 Task: Look for space in Miyako, Japan from 3rd August, 2023 to 7th August, 2023 for 2 adults in price range Rs.4000 to Rs.9000. Place can be private room with 1  bedroom having 1 bed and 1 bathroom. Property type can be house, flat, guest house, hotel. Booking option can be shelf check-in. Required host language is English.
Action: Mouse pressed left at (405, 106)
Screenshot: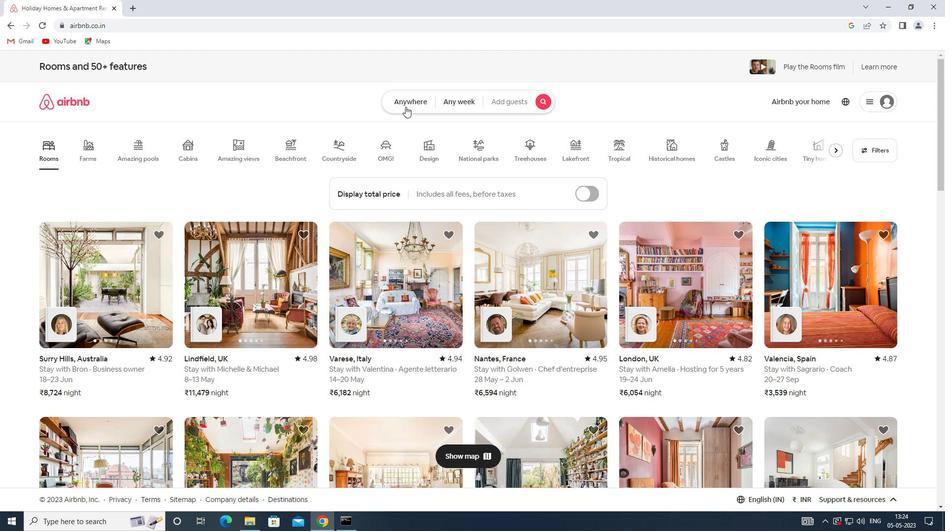 
Action: Mouse moved to (366, 134)
Screenshot: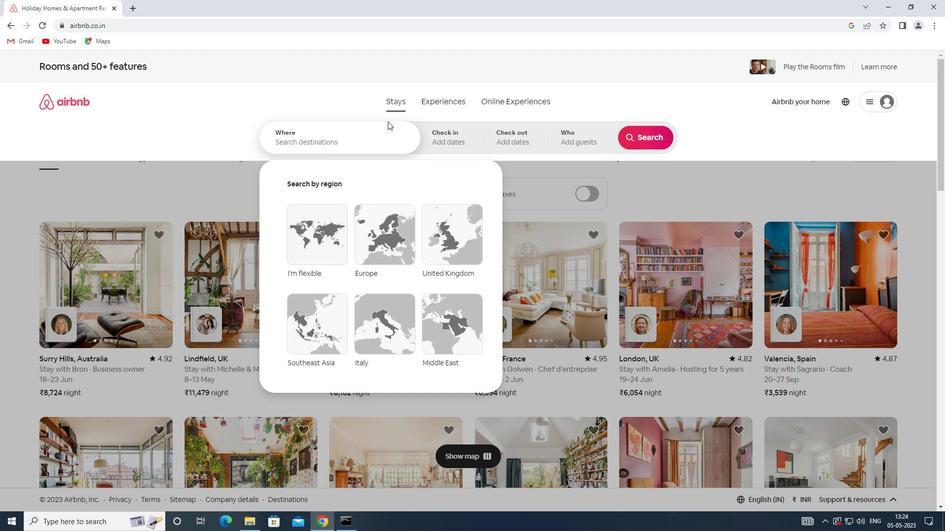 
Action: Mouse pressed left at (366, 134)
Screenshot: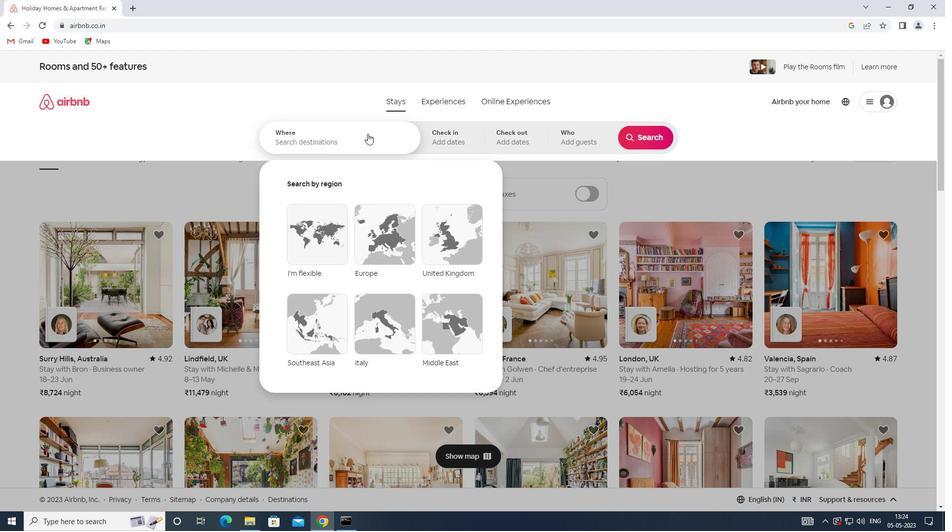 
Action: Key pressed <Key.shift>MIYAKO,<Key.shift>JAPAN
Screenshot: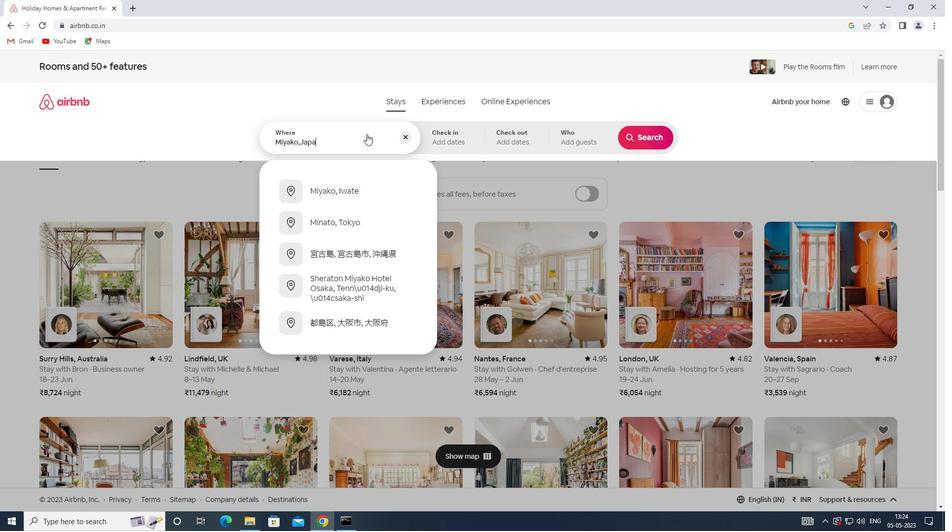 
Action: Mouse moved to (438, 130)
Screenshot: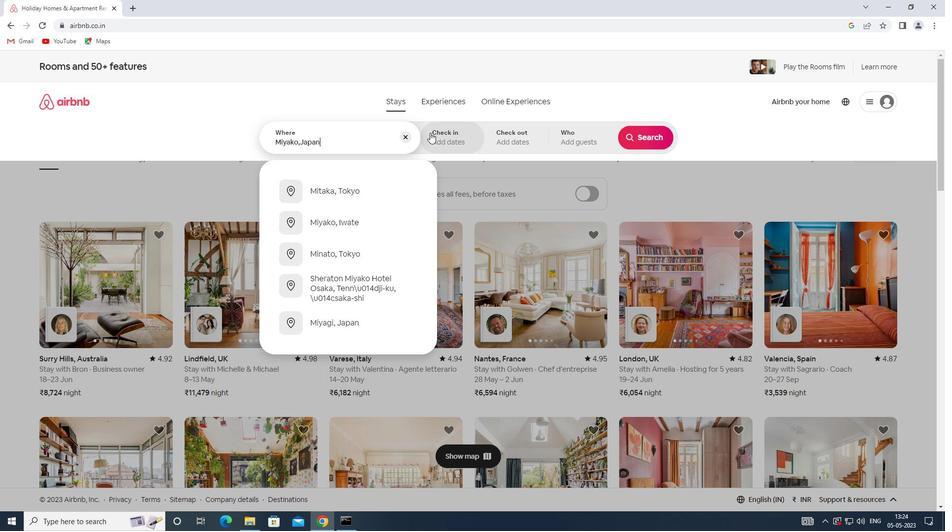 
Action: Mouse pressed left at (438, 130)
Screenshot: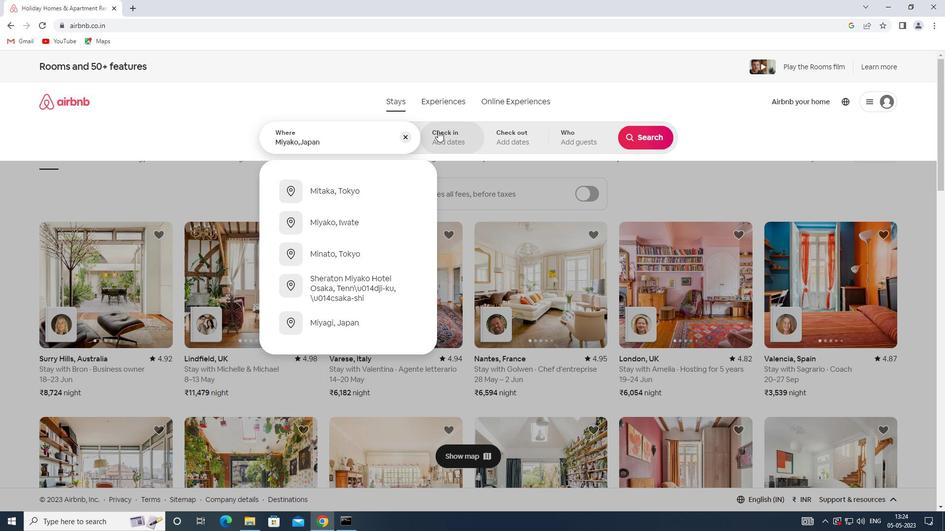 
Action: Mouse moved to (636, 220)
Screenshot: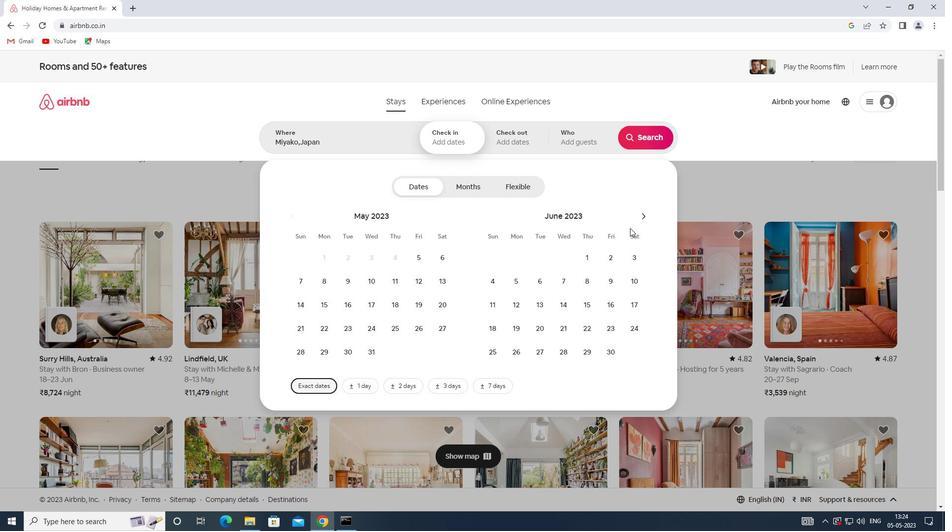 
Action: Mouse pressed left at (636, 220)
Screenshot: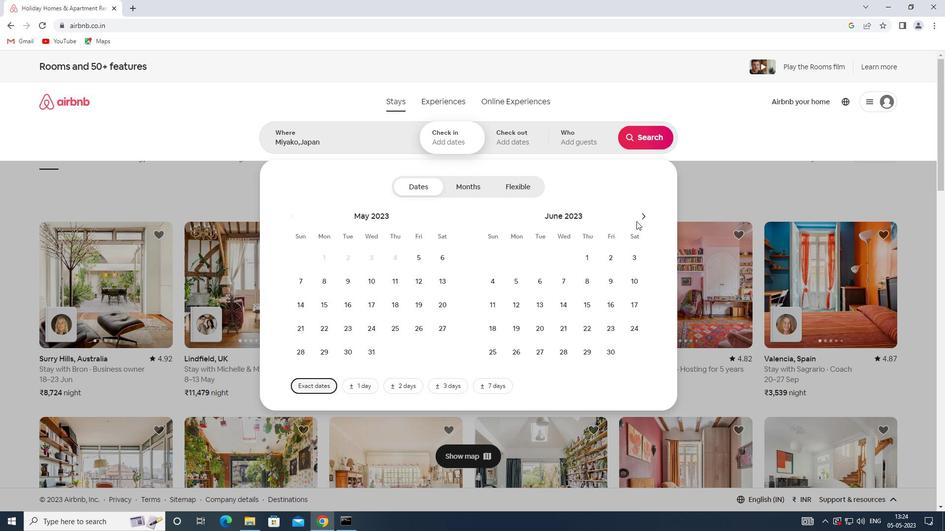 
Action: Mouse moved to (641, 217)
Screenshot: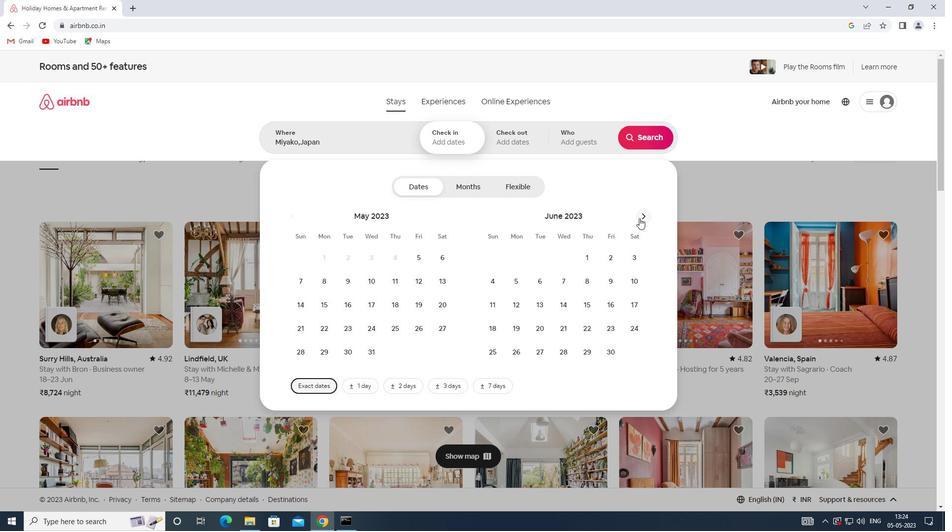 
Action: Mouse pressed left at (641, 217)
Screenshot: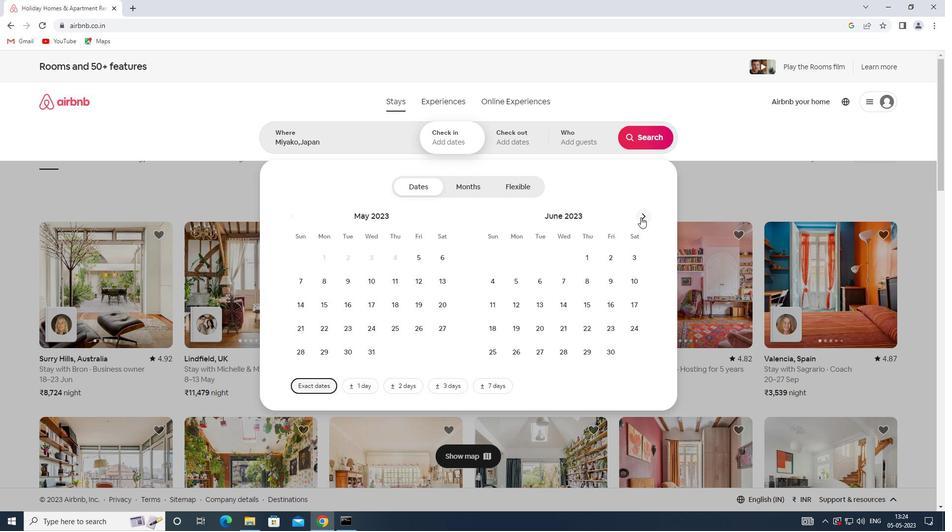
Action: Mouse pressed left at (641, 217)
Screenshot: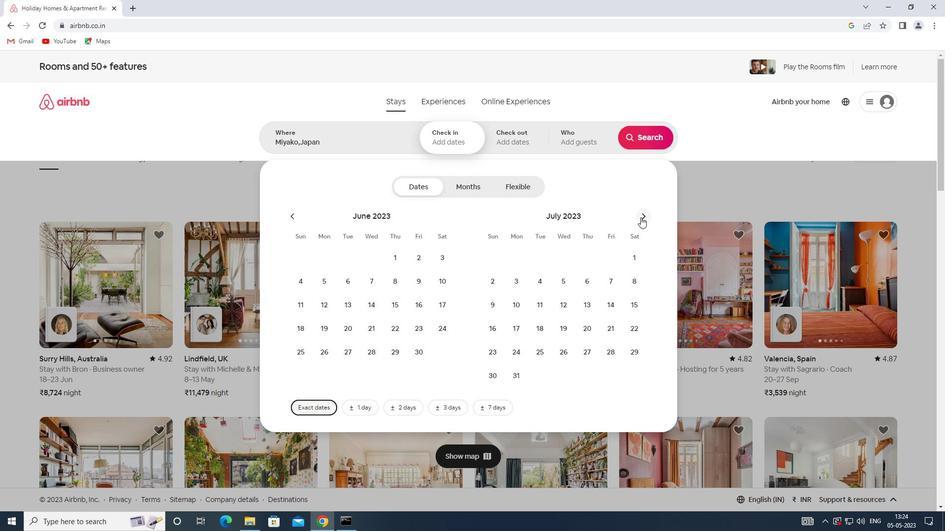 
Action: Mouse moved to (590, 253)
Screenshot: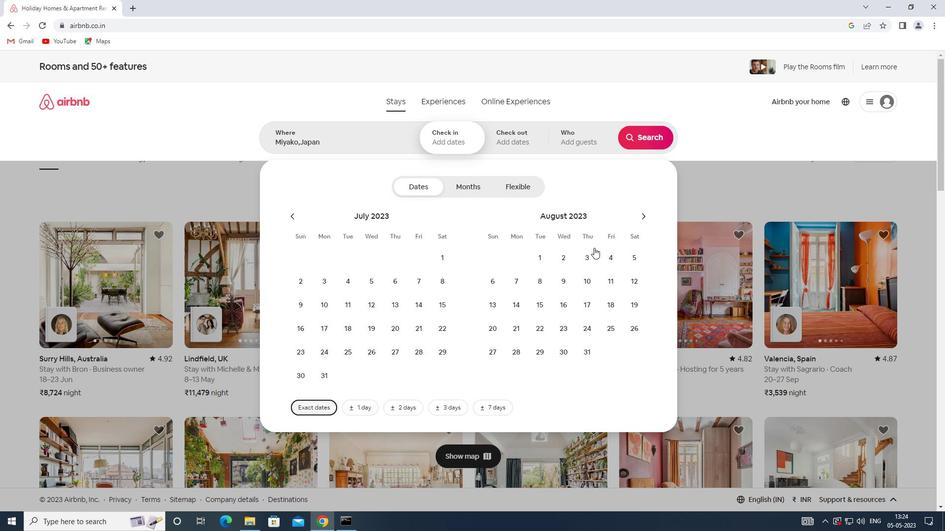 
Action: Mouse pressed left at (590, 253)
Screenshot: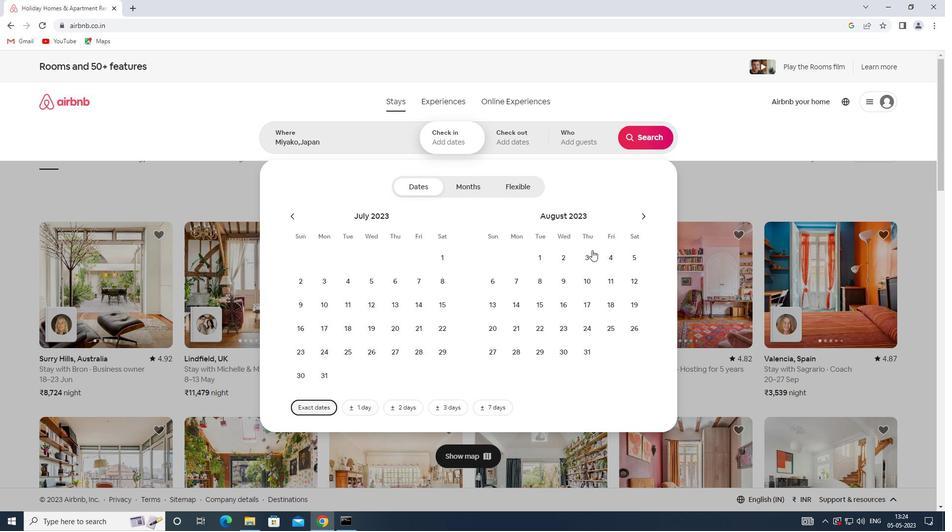 
Action: Mouse moved to (519, 281)
Screenshot: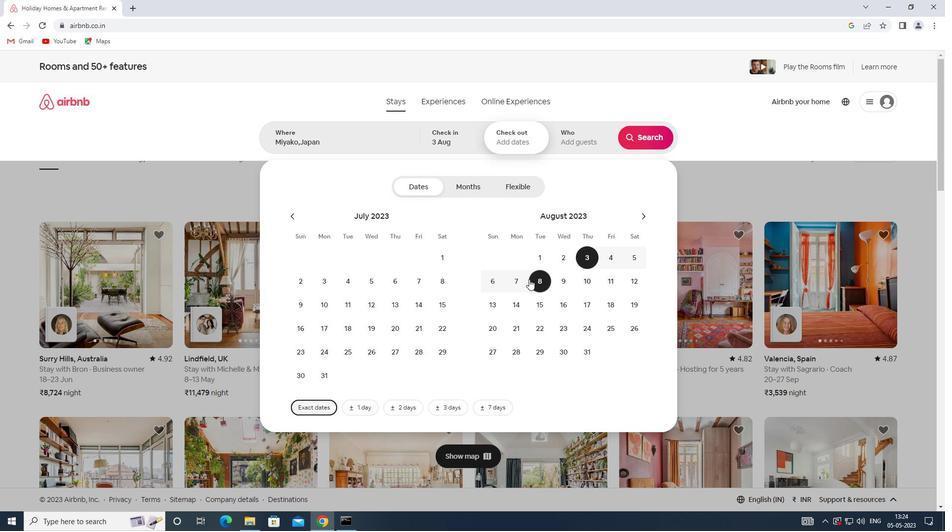 
Action: Mouse pressed left at (519, 281)
Screenshot: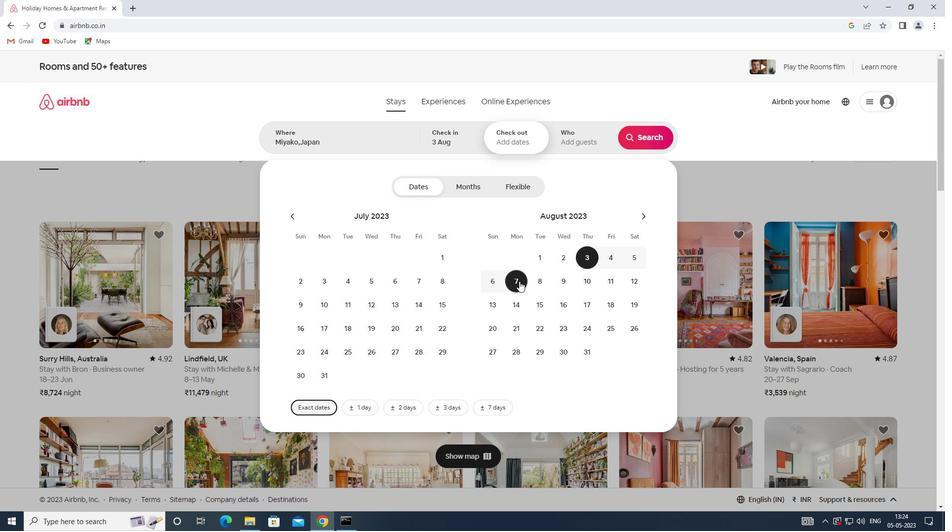 
Action: Mouse moved to (580, 139)
Screenshot: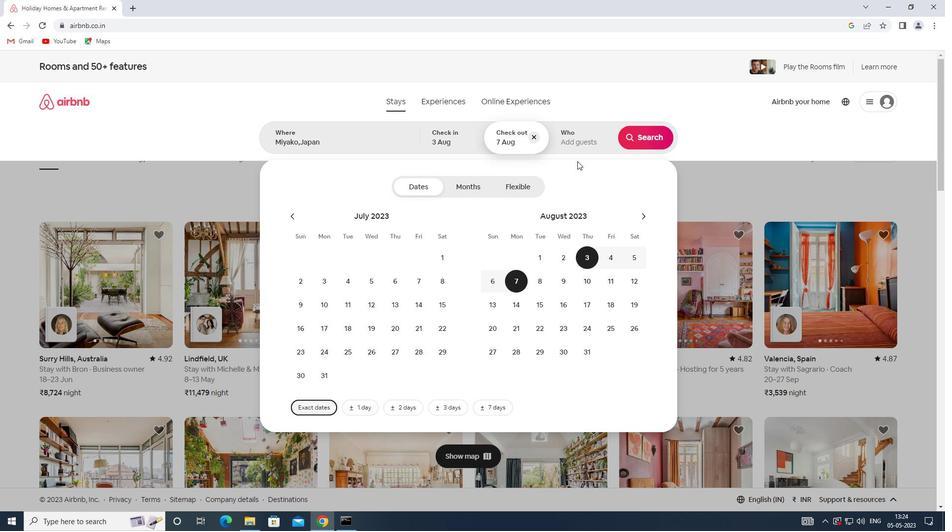 
Action: Mouse pressed left at (580, 139)
Screenshot: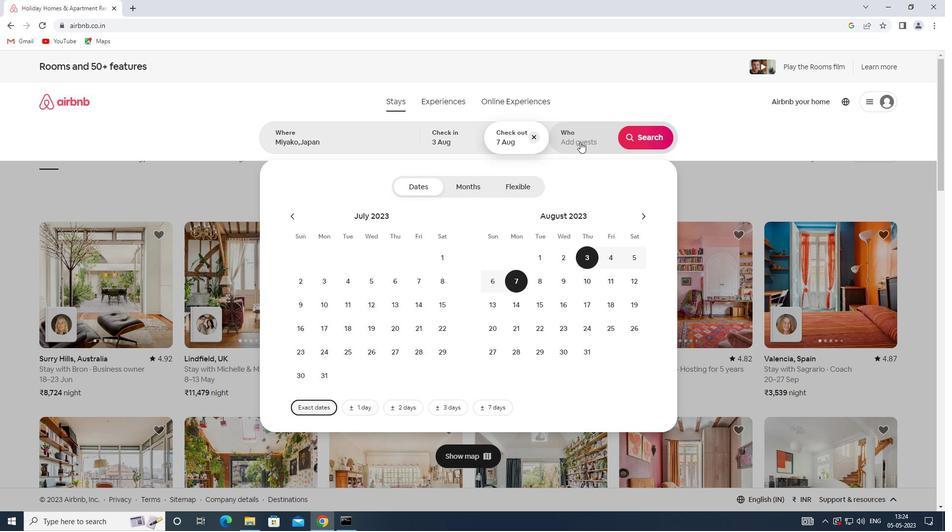 
Action: Mouse moved to (644, 191)
Screenshot: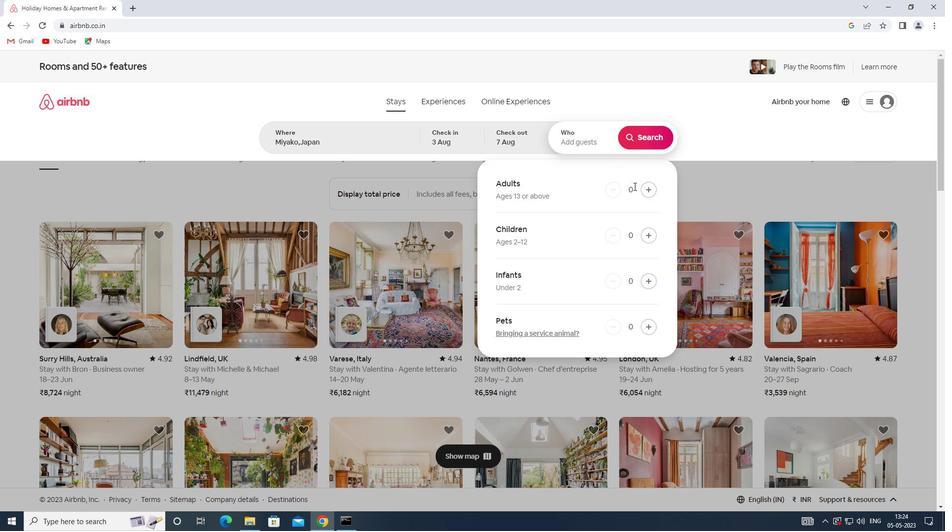 
Action: Mouse pressed left at (644, 191)
Screenshot: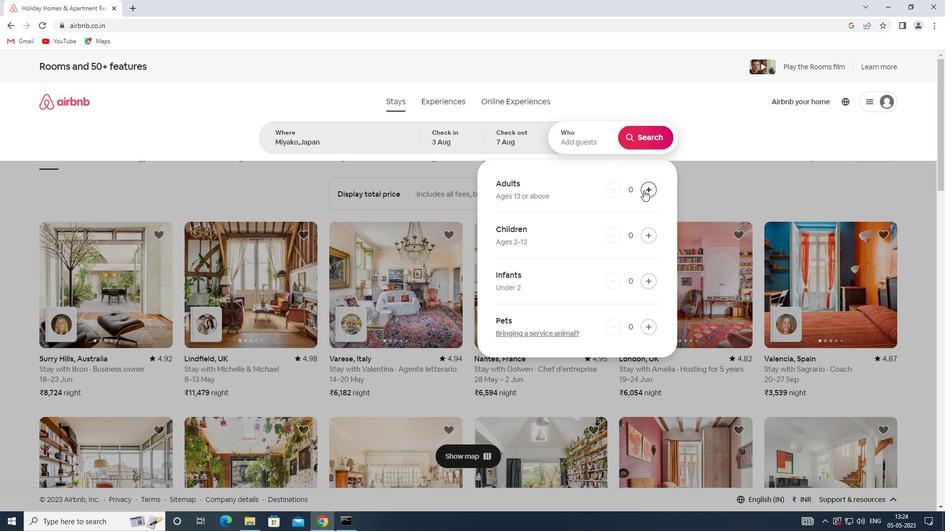 
Action: Mouse pressed left at (644, 191)
Screenshot: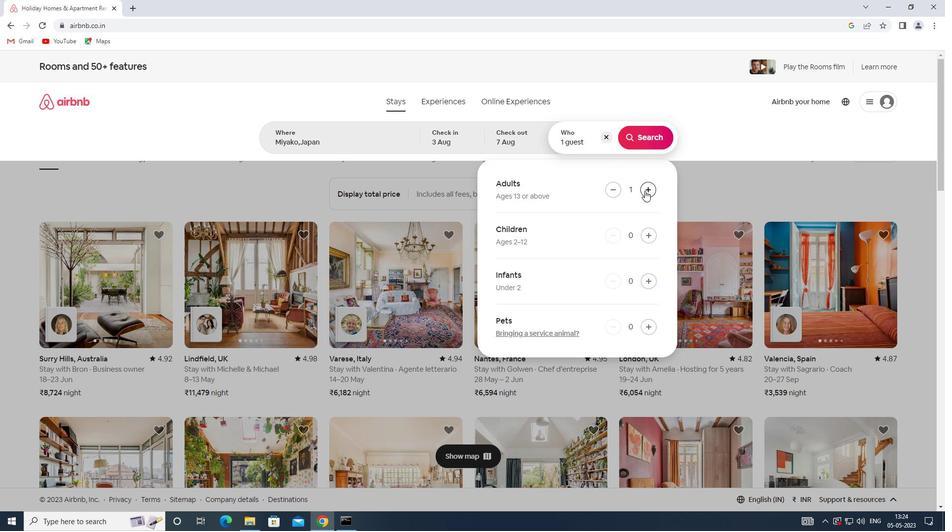 
Action: Mouse moved to (647, 144)
Screenshot: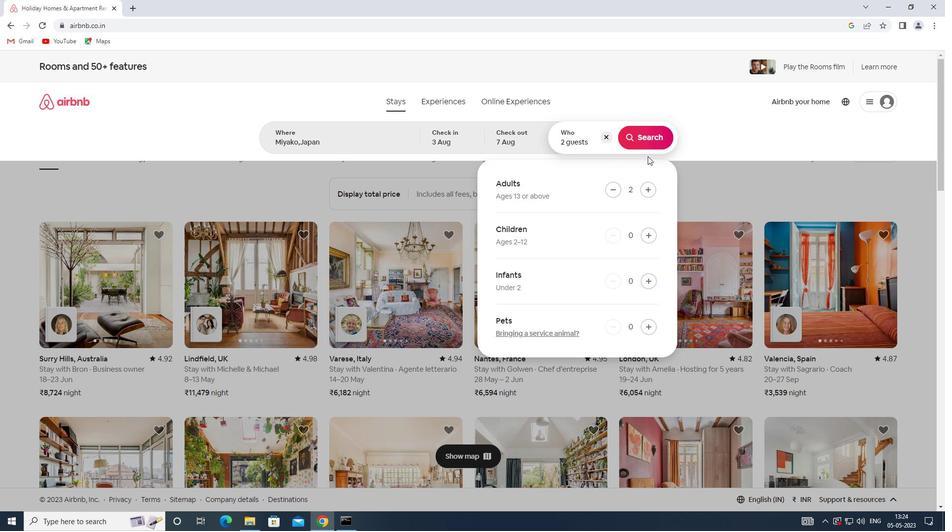 
Action: Mouse pressed left at (647, 144)
Screenshot: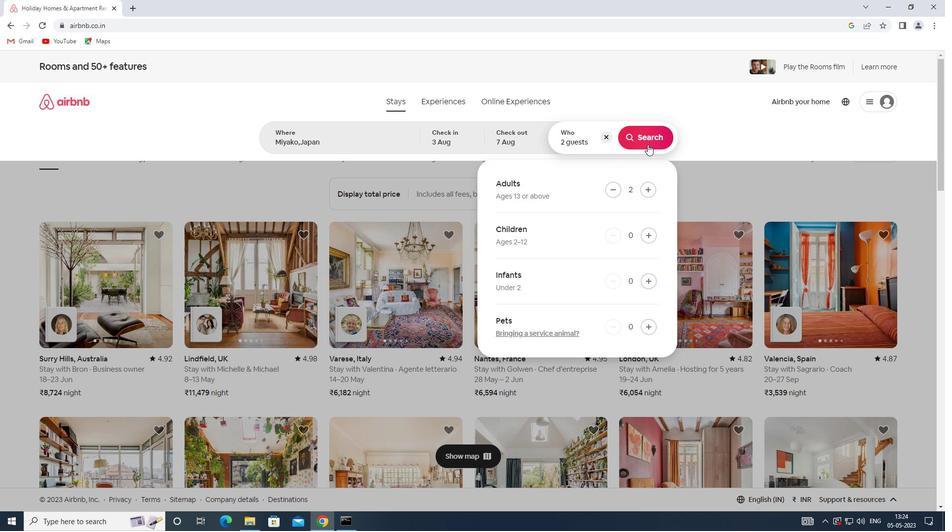 
Action: Mouse moved to (889, 104)
Screenshot: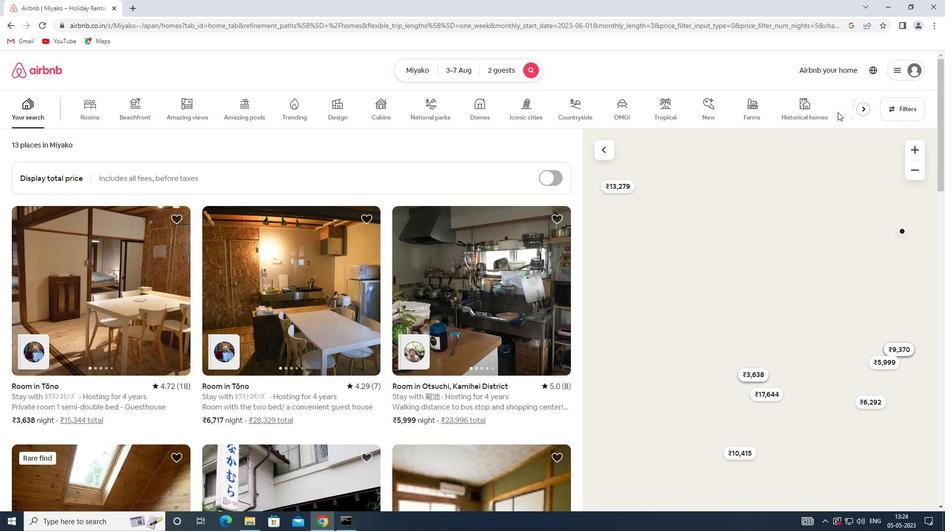 
Action: Mouse pressed left at (889, 104)
Screenshot: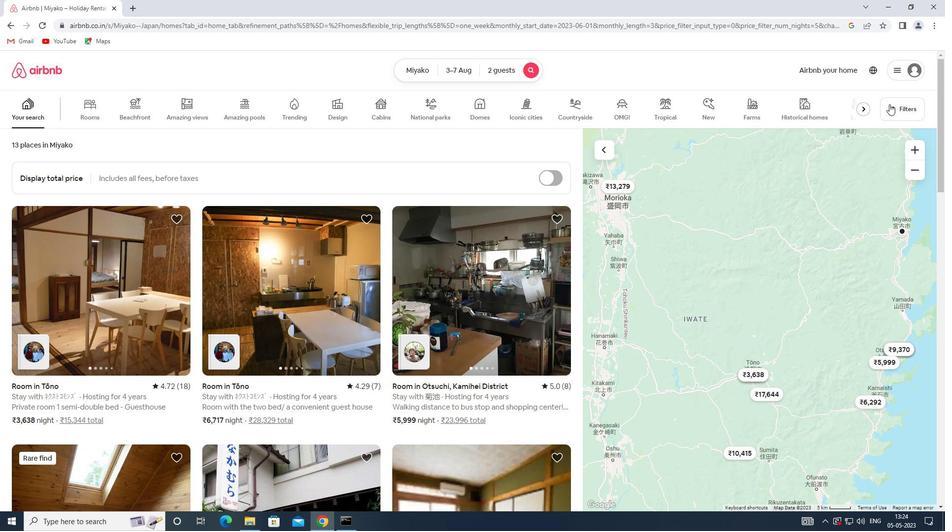 
Action: Mouse moved to (353, 353)
Screenshot: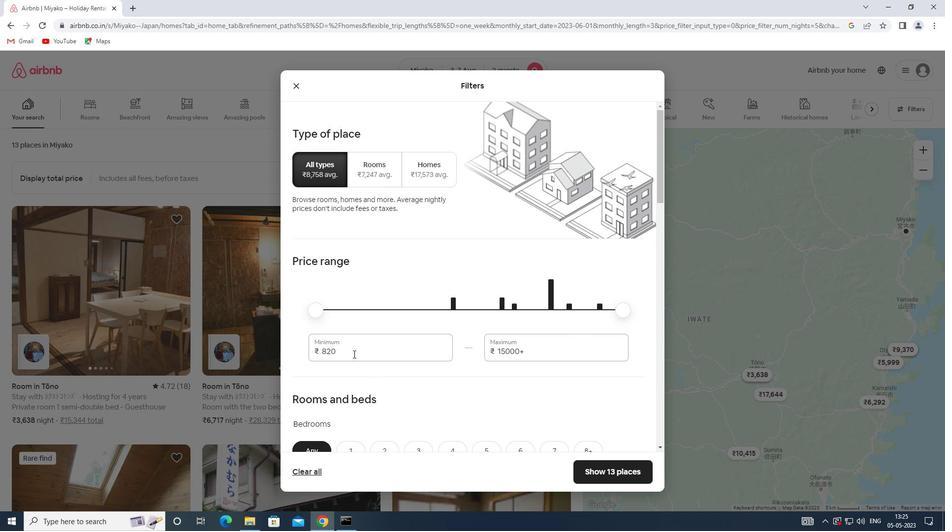 
Action: Mouse pressed left at (353, 353)
Screenshot: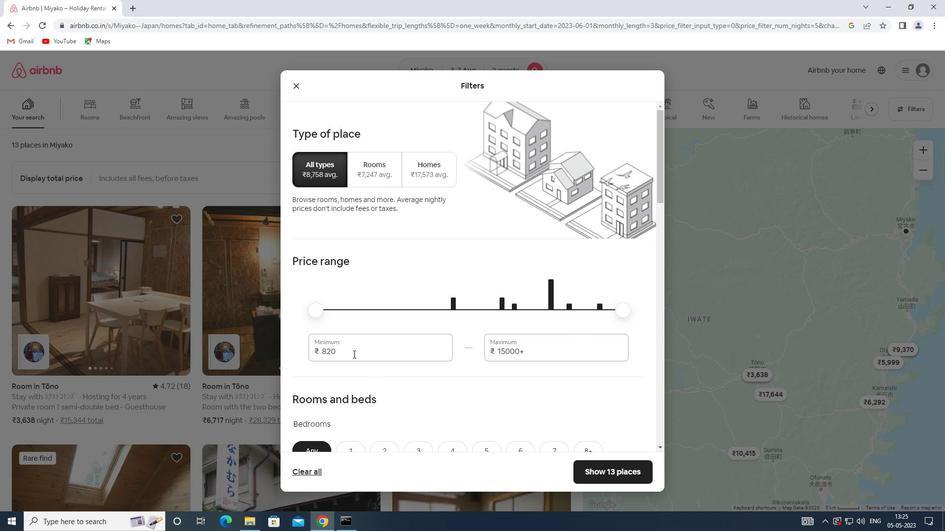 
Action: Mouse moved to (301, 353)
Screenshot: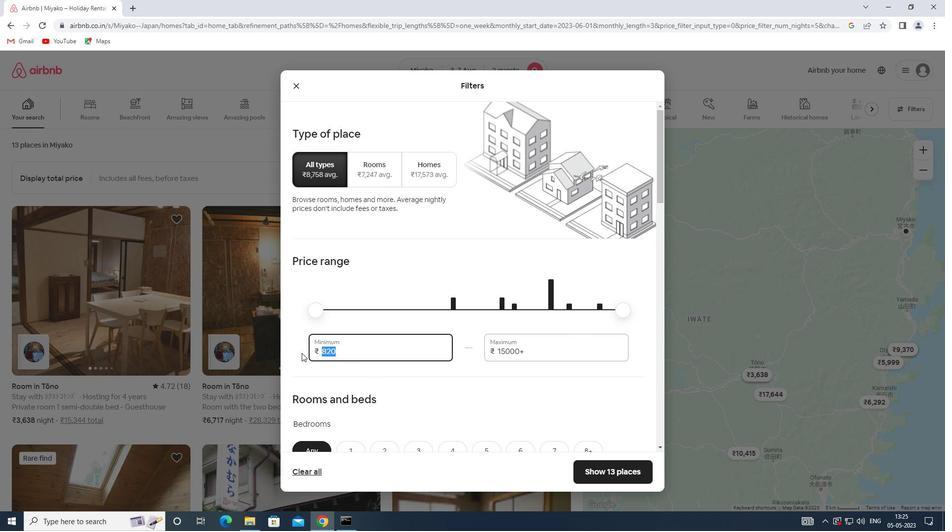 
Action: Key pressed 4000
Screenshot: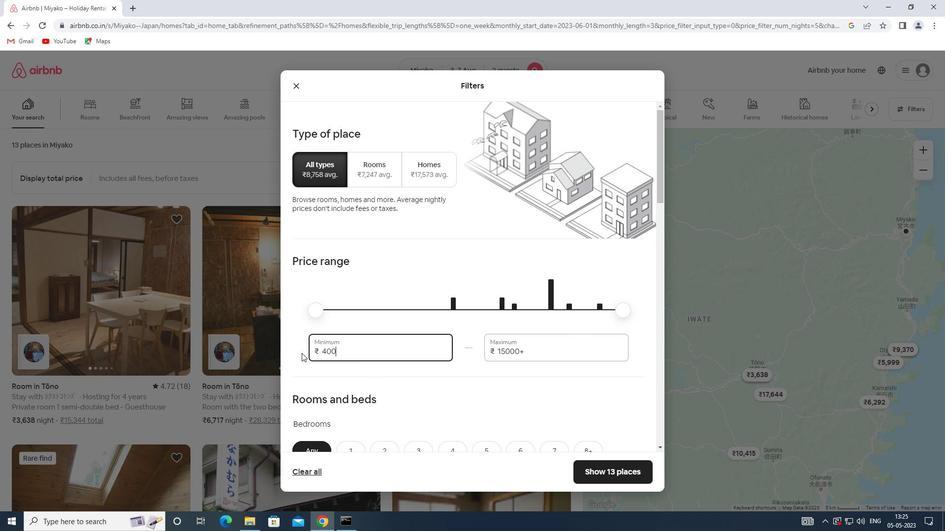 
Action: Mouse moved to (533, 349)
Screenshot: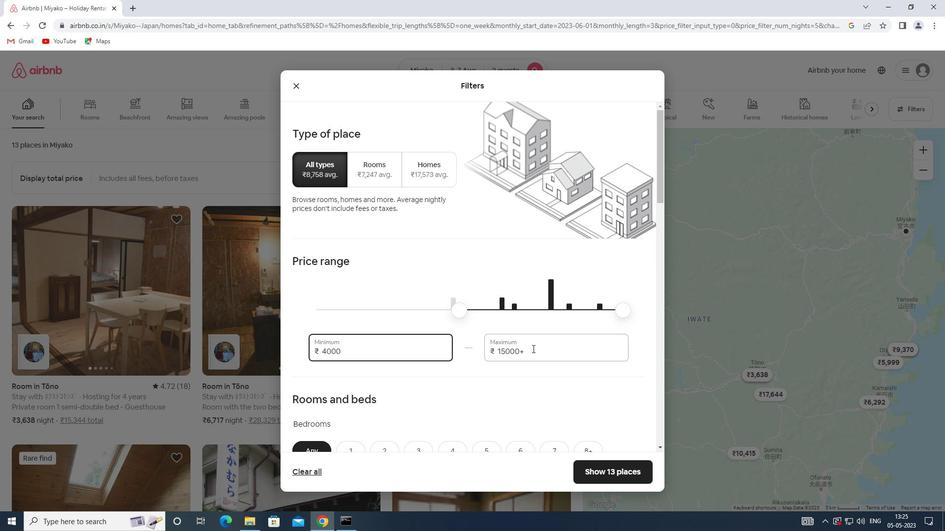 
Action: Mouse pressed left at (533, 349)
Screenshot: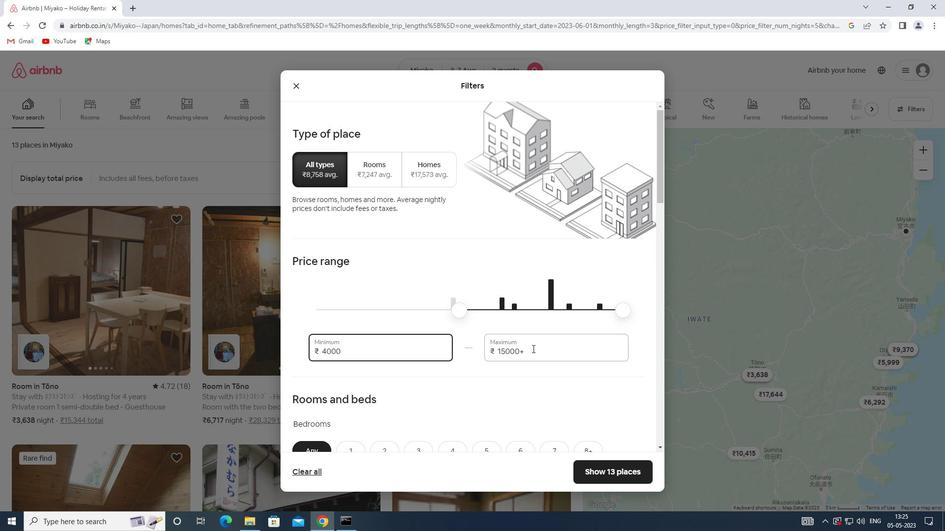 
Action: Mouse moved to (482, 353)
Screenshot: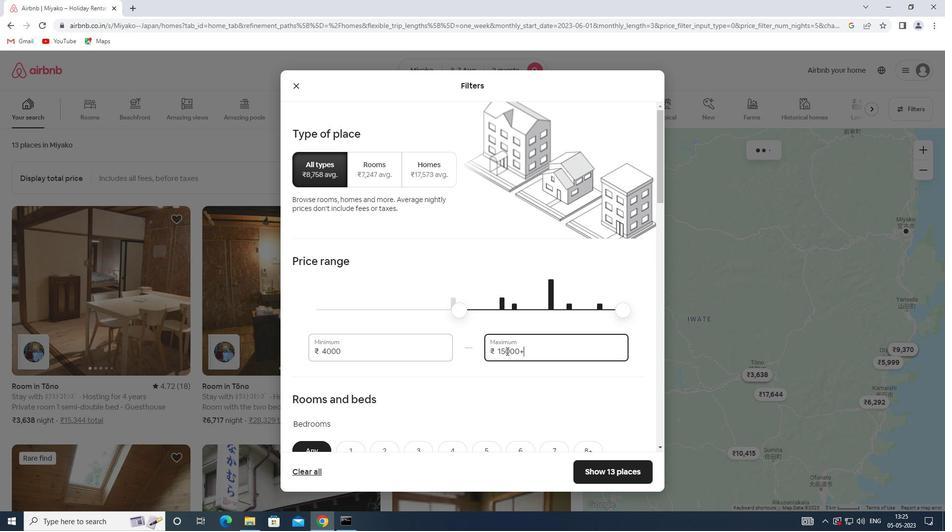 
Action: Key pressed 9000
Screenshot: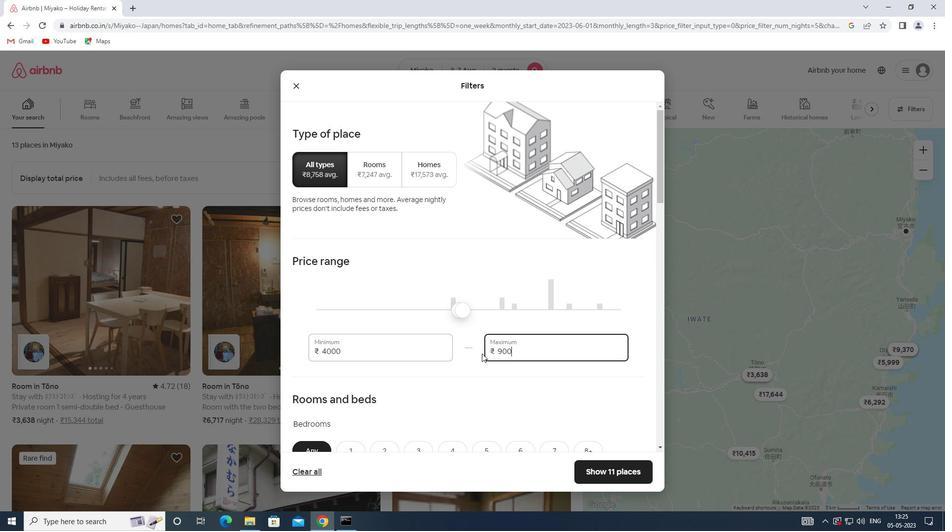 
Action: Mouse moved to (422, 367)
Screenshot: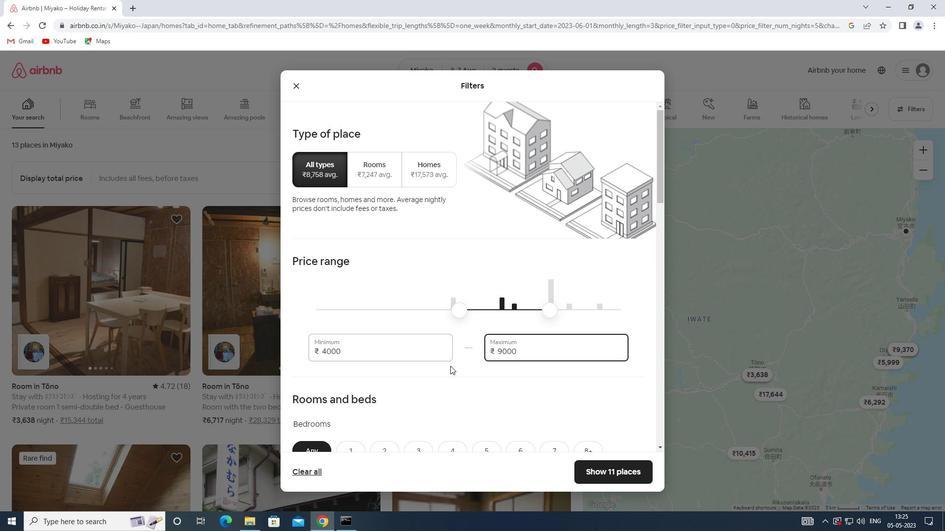 
Action: Mouse scrolled (422, 367) with delta (0, 0)
Screenshot: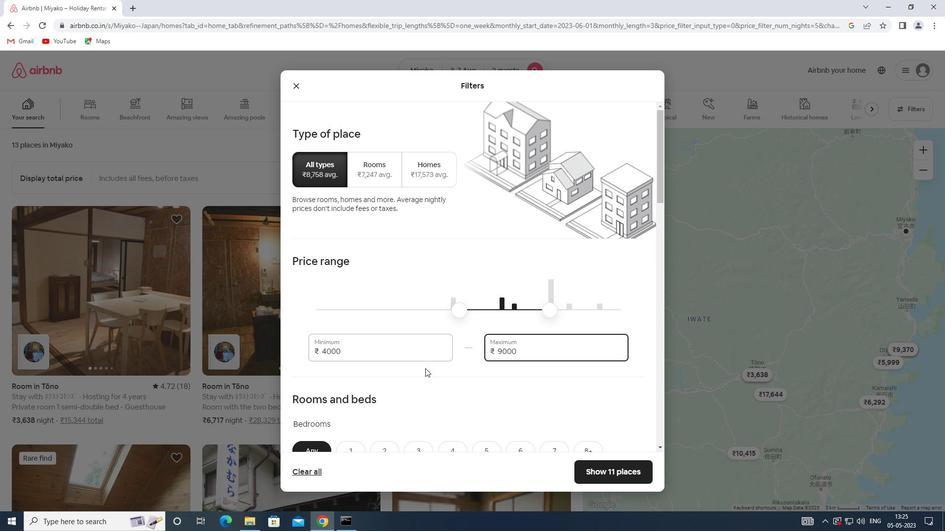 
Action: Mouse moved to (421, 367)
Screenshot: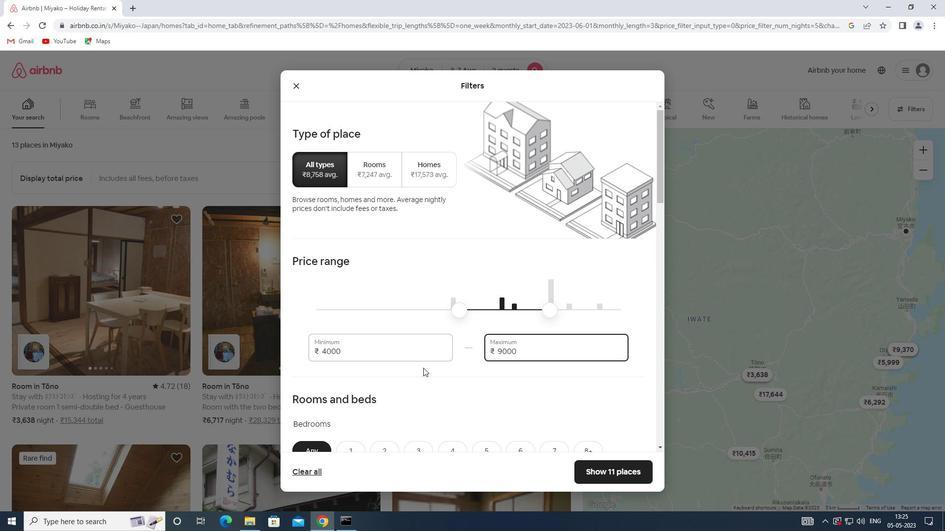
Action: Mouse scrolled (421, 367) with delta (0, 0)
Screenshot: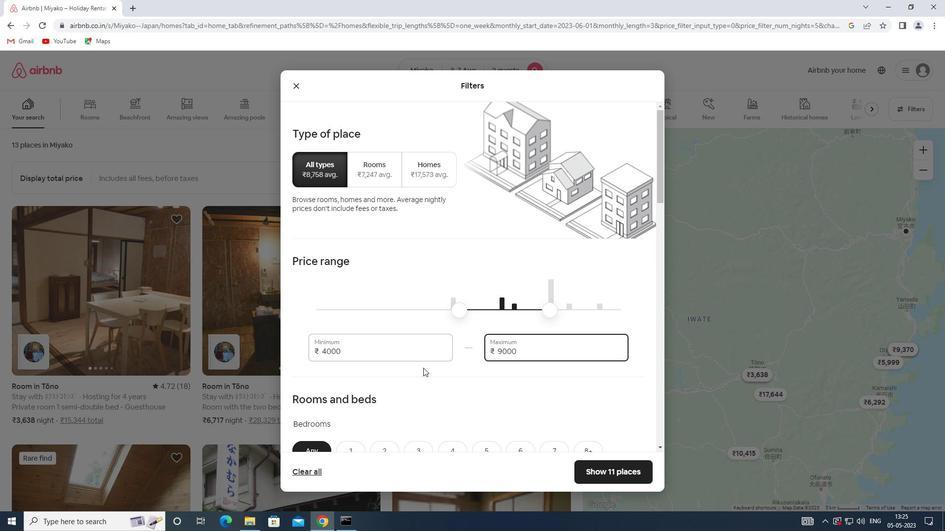 
Action: Mouse moved to (421, 367)
Screenshot: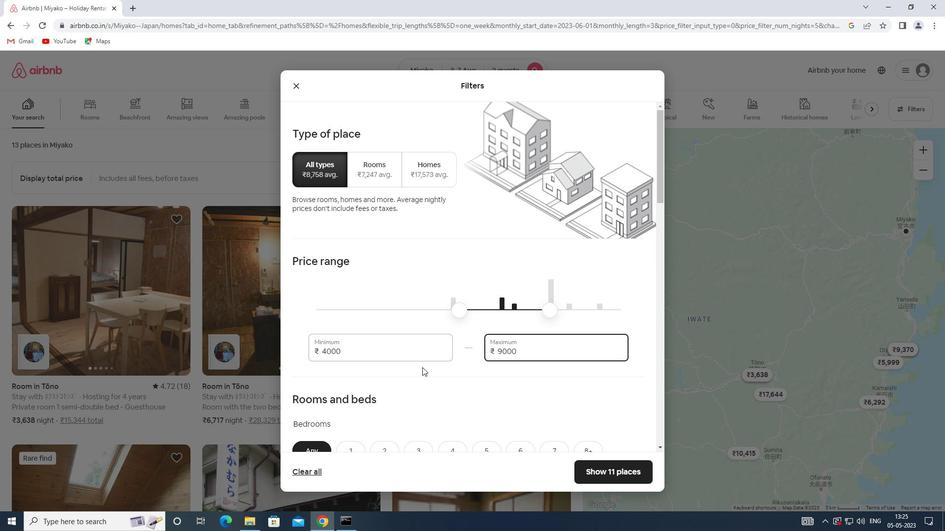 
Action: Mouse scrolled (421, 367) with delta (0, 0)
Screenshot: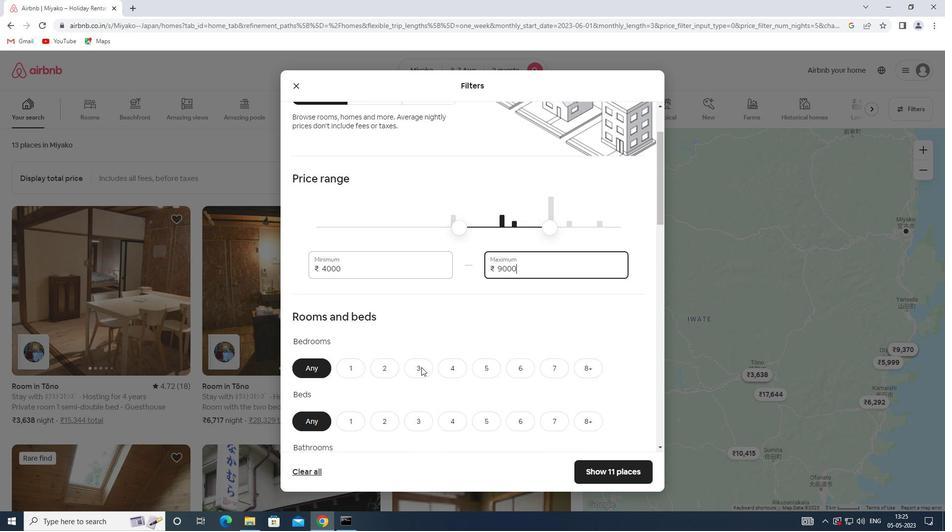 
Action: Mouse scrolled (421, 367) with delta (0, 0)
Screenshot: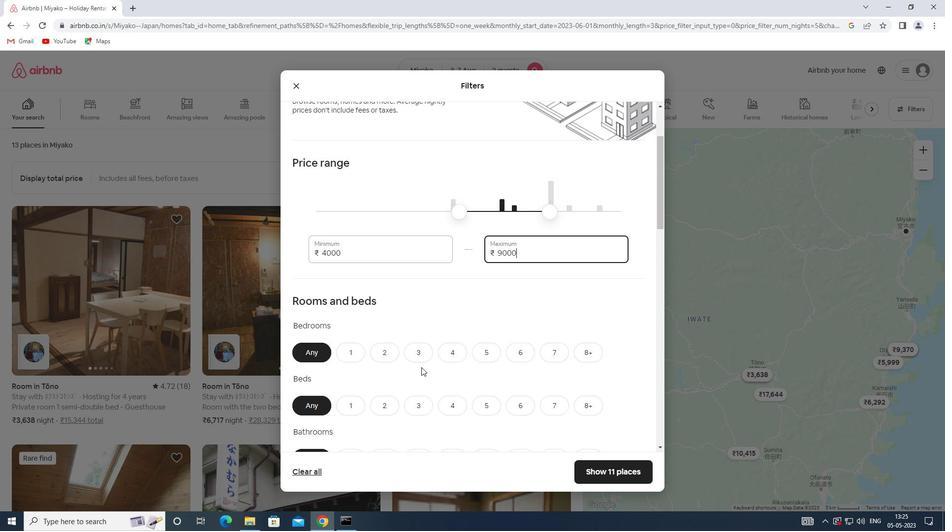 
Action: Mouse moved to (353, 258)
Screenshot: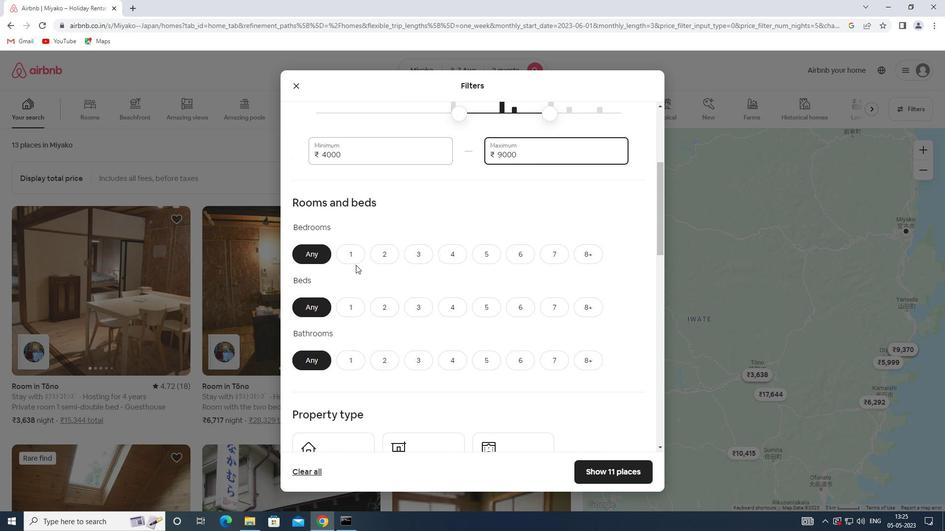
Action: Mouse pressed left at (353, 258)
Screenshot: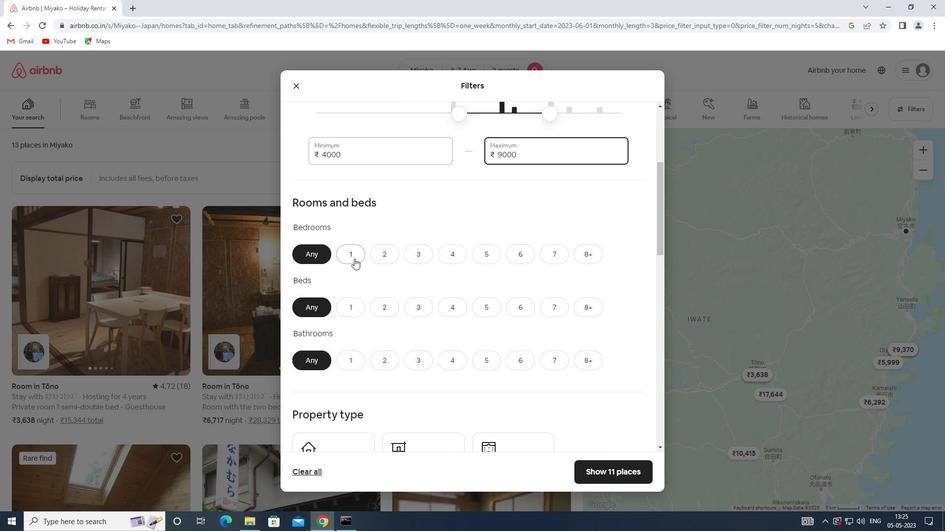 
Action: Mouse moved to (351, 303)
Screenshot: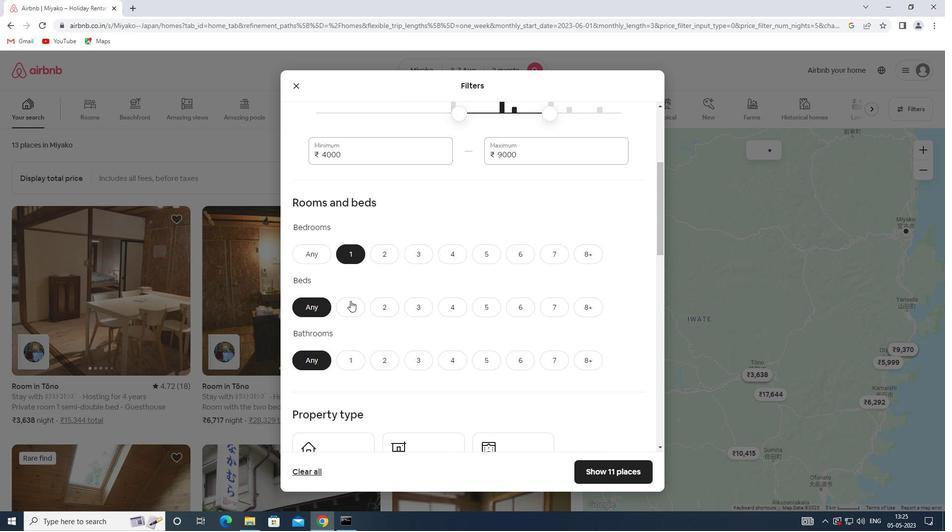 
Action: Mouse pressed left at (351, 303)
Screenshot: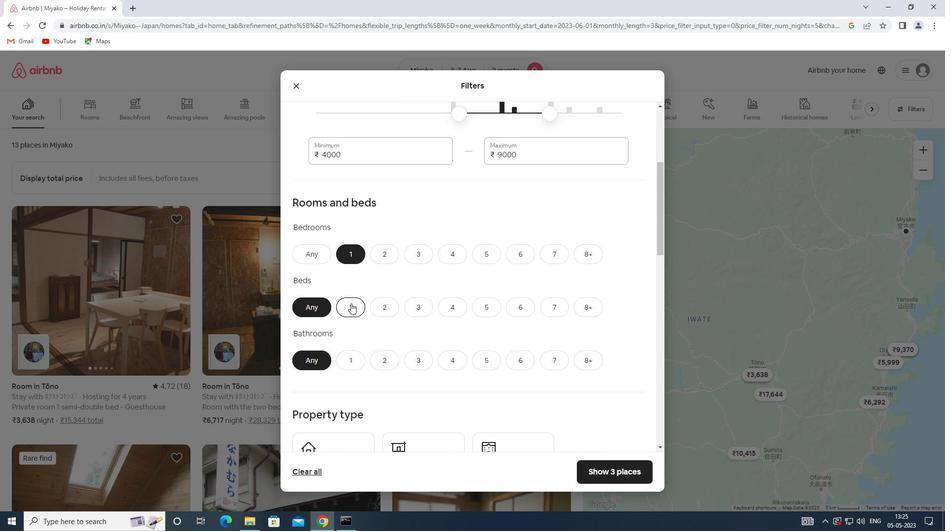 
Action: Mouse moved to (354, 361)
Screenshot: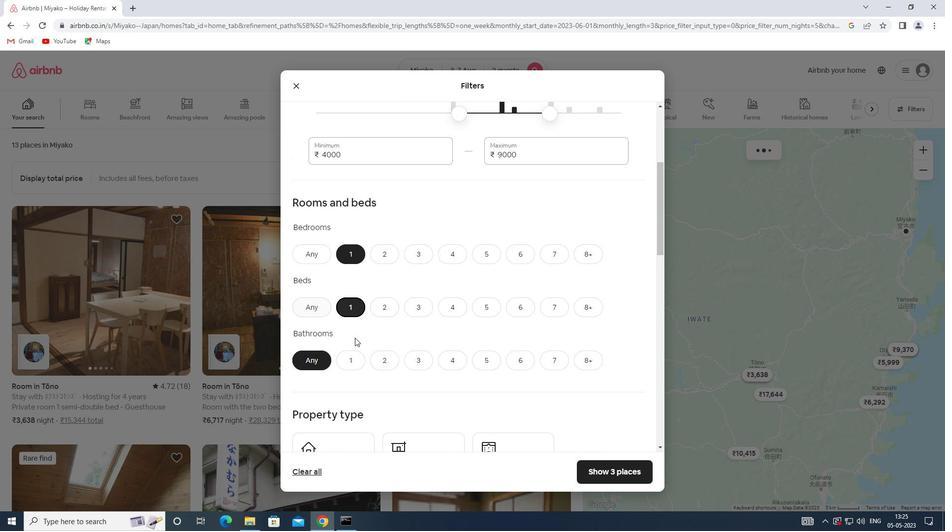 
Action: Mouse pressed left at (354, 361)
Screenshot: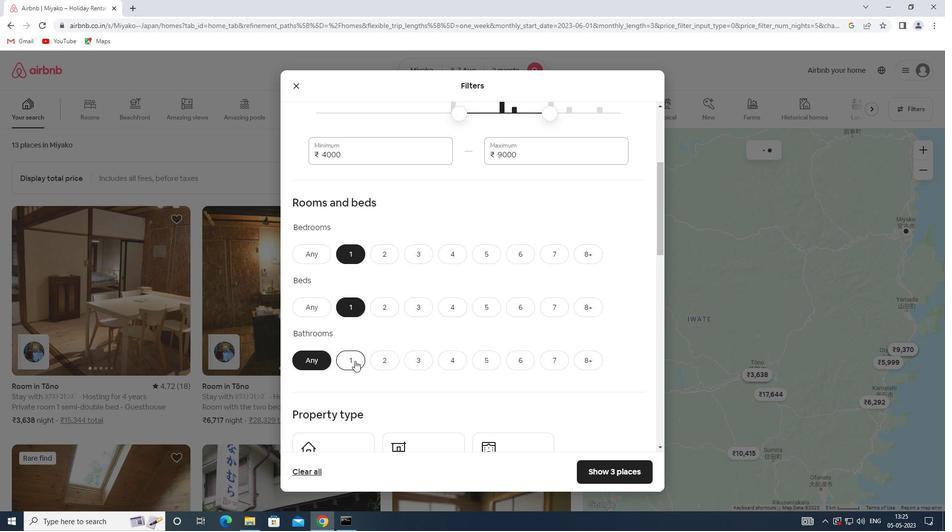 
Action: Mouse moved to (361, 355)
Screenshot: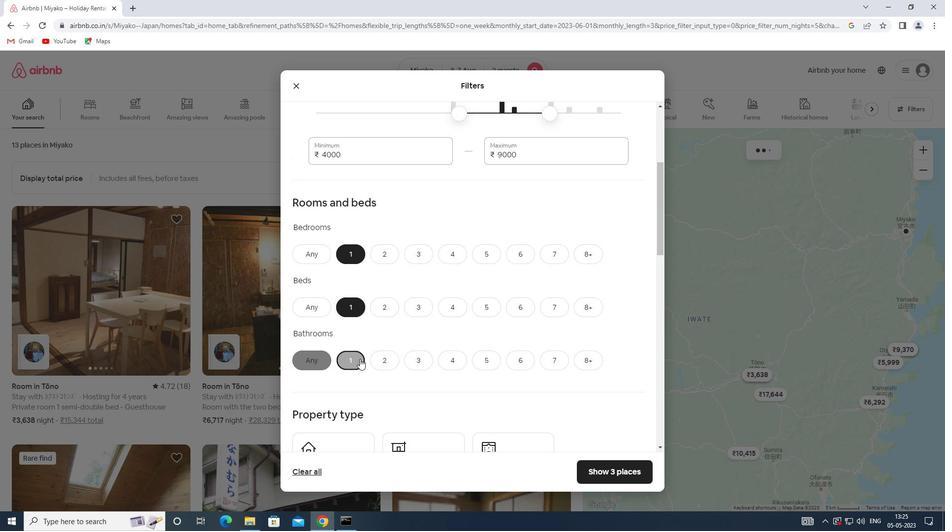
Action: Mouse scrolled (361, 355) with delta (0, 0)
Screenshot: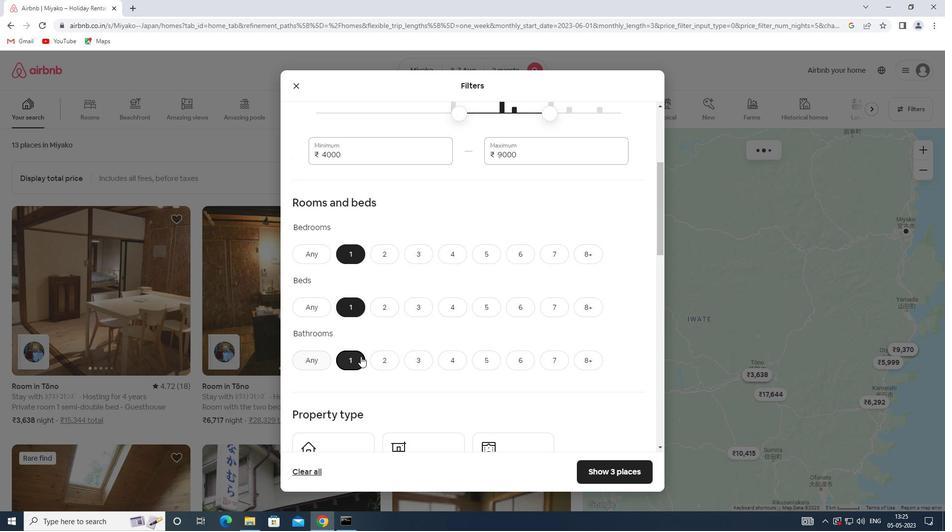 
Action: Mouse scrolled (361, 355) with delta (0, 0)
Screenshot: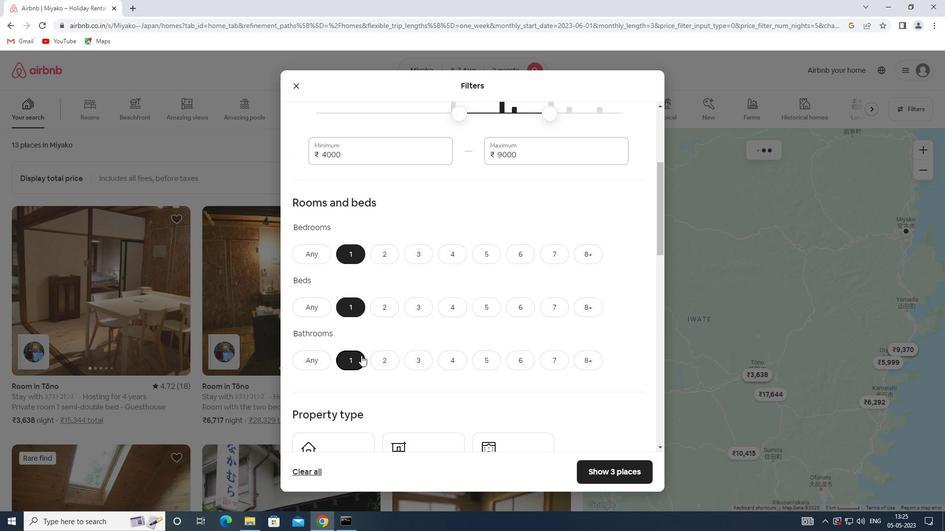 
Action: Mouse scrolled (361, 355) with delta (0, 0)
Screenshot: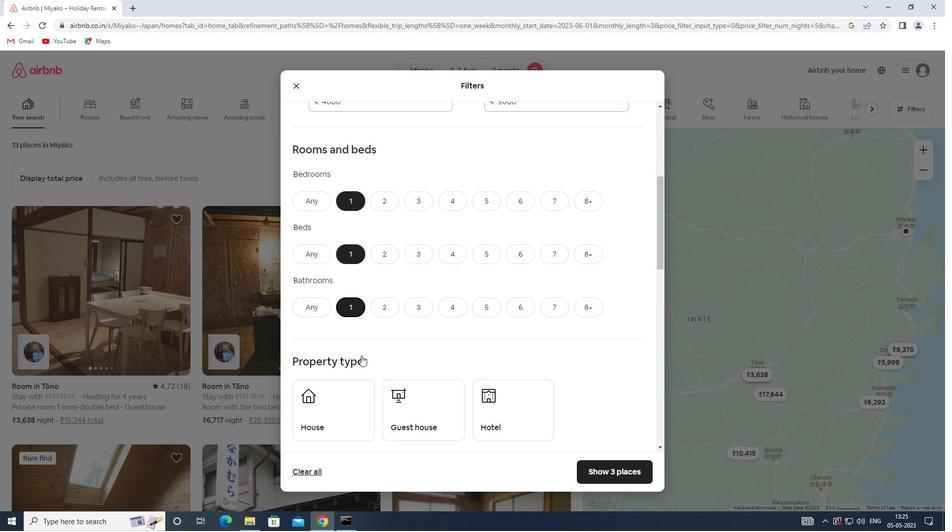 
Action: Mouse moved to (342, 329)
Screenshot: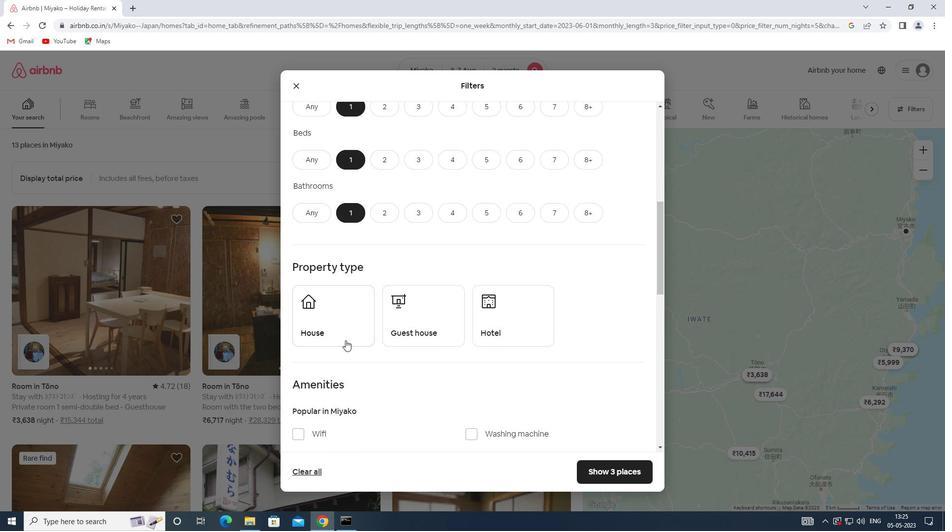 
Action: Mouse pressed left at (342, 329)
Screenshot: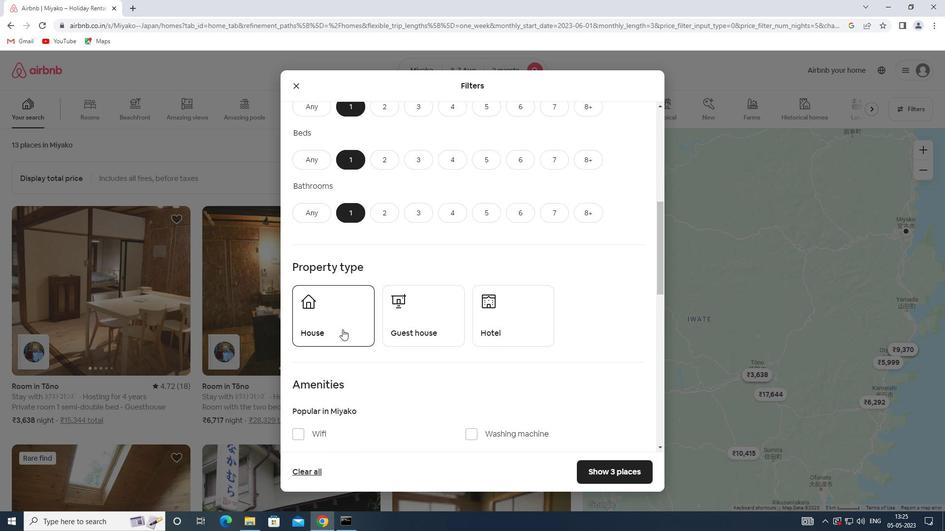
Action: Mouse moved to (405, 329)
Screenshot: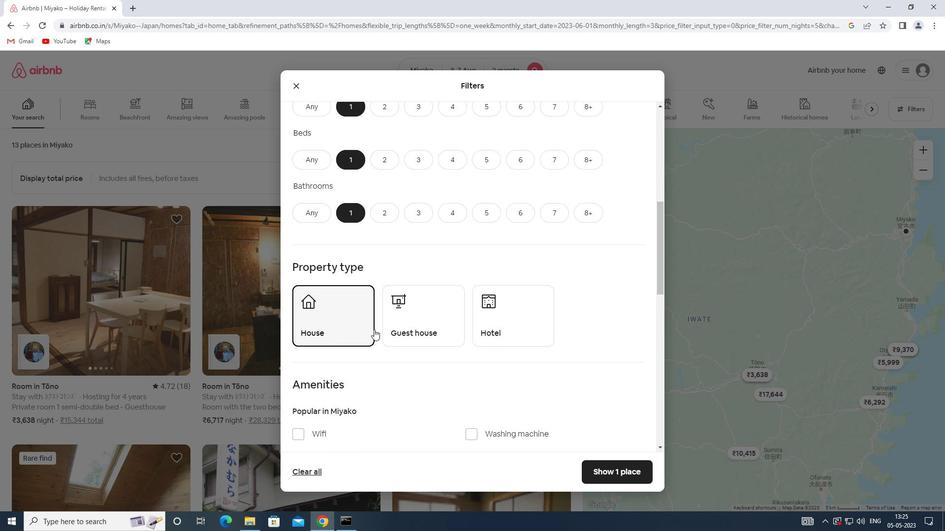 
Action: Mouse pressed left at (405, 329)
Screenshot: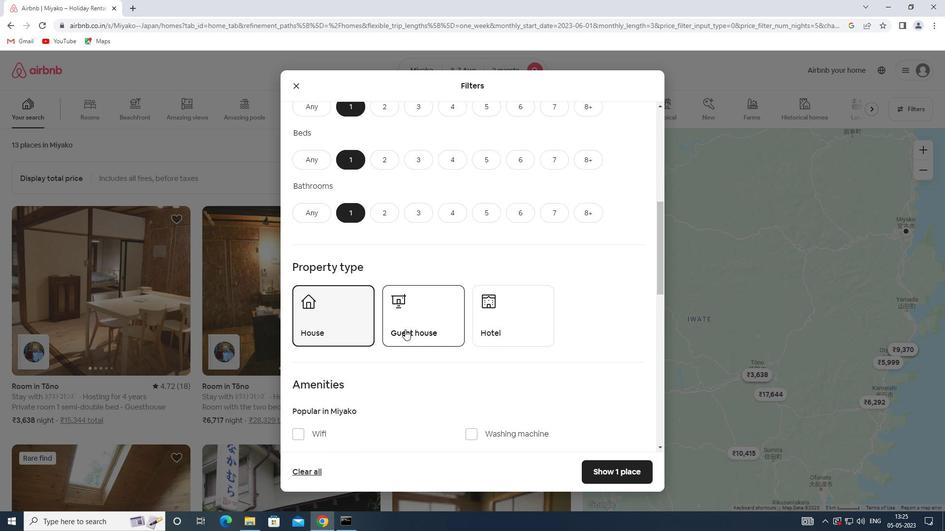 
Action: Mouse moved to (490, 326)
Screenshot: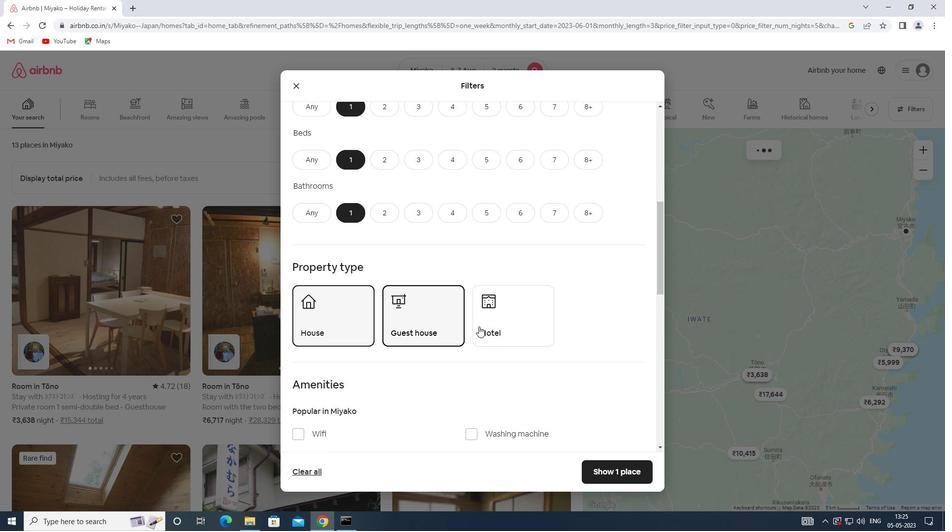 
Action: Mouse pressed left at (490, 326)
Screenshot: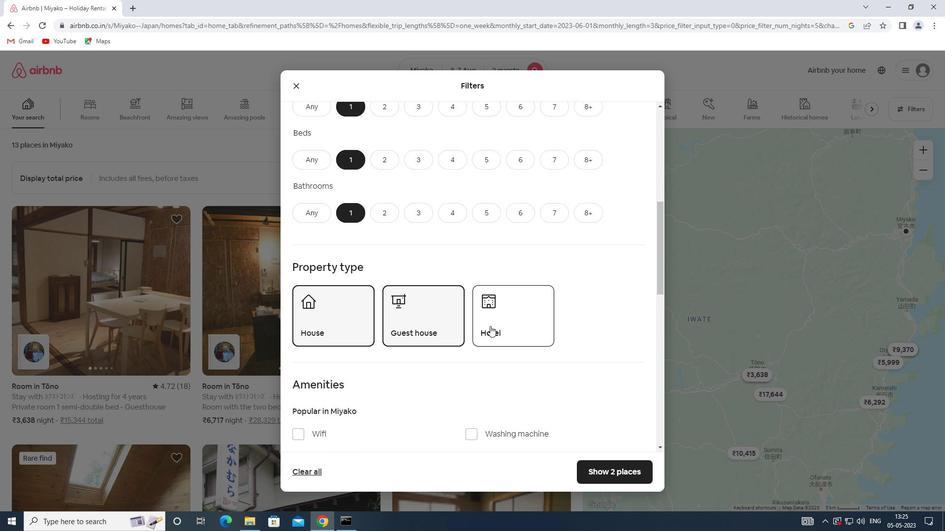 
Action: Mouse scrolled (490, 325) with delta (0, 0)
Screenshot: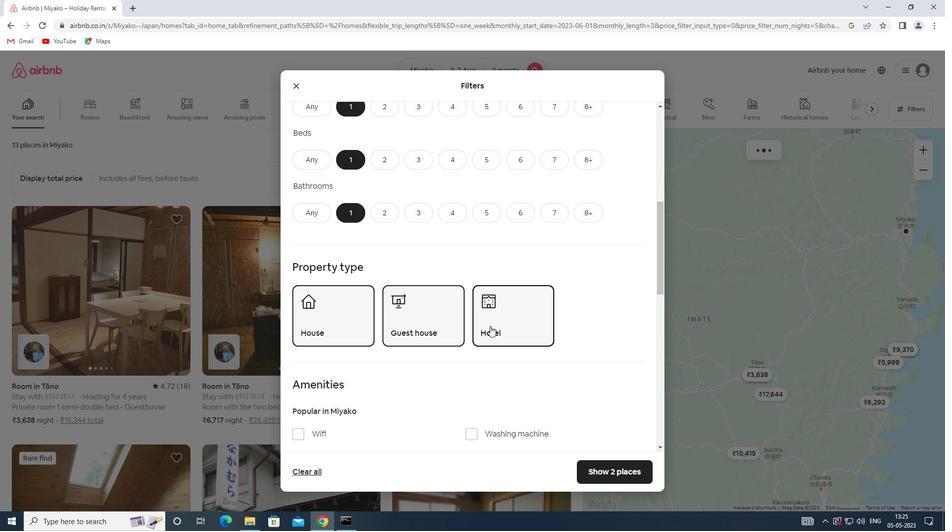 
Action: Mouse scrolled (490, 325) with delta (0, 0)
Screenshot: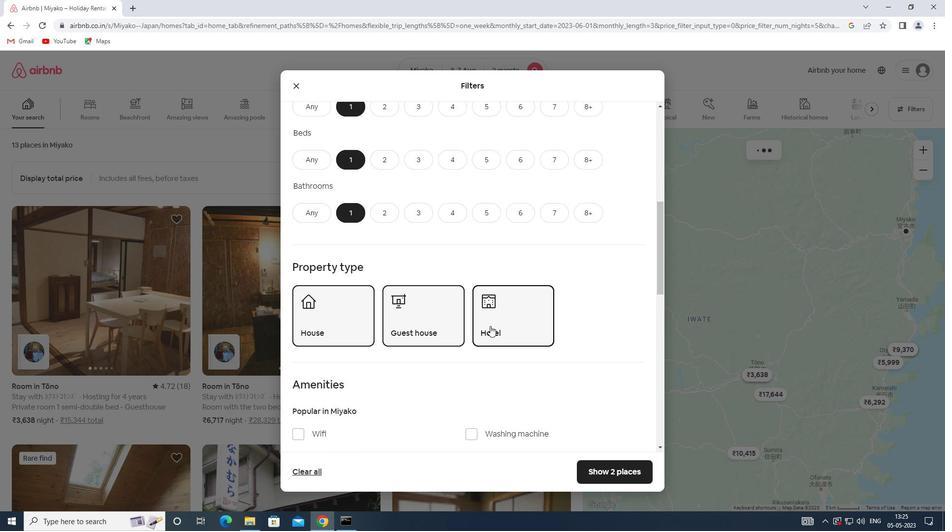 
Action: Mouse scrolled (490, 325) with delta (0, 0)
Screenshot: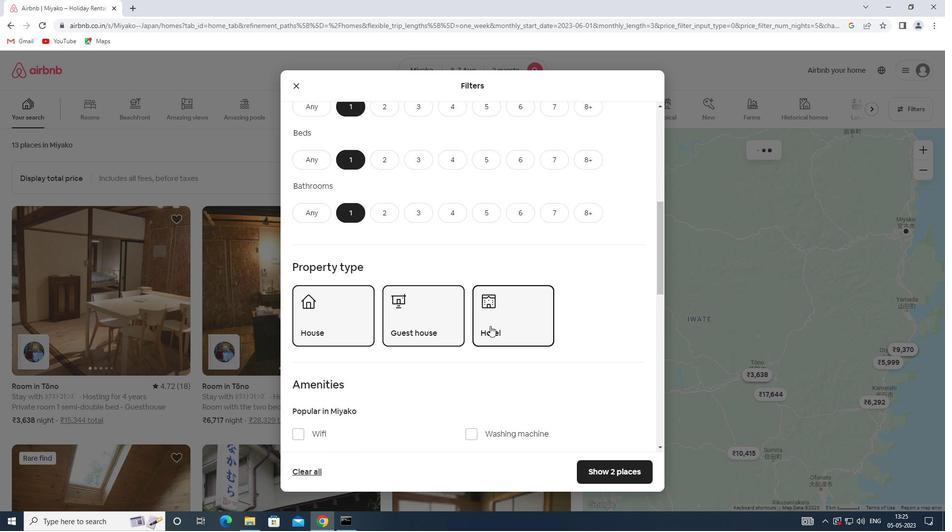 
Action: Mouse scrolled (490, 325) with delta (0, 0)
Screenshot: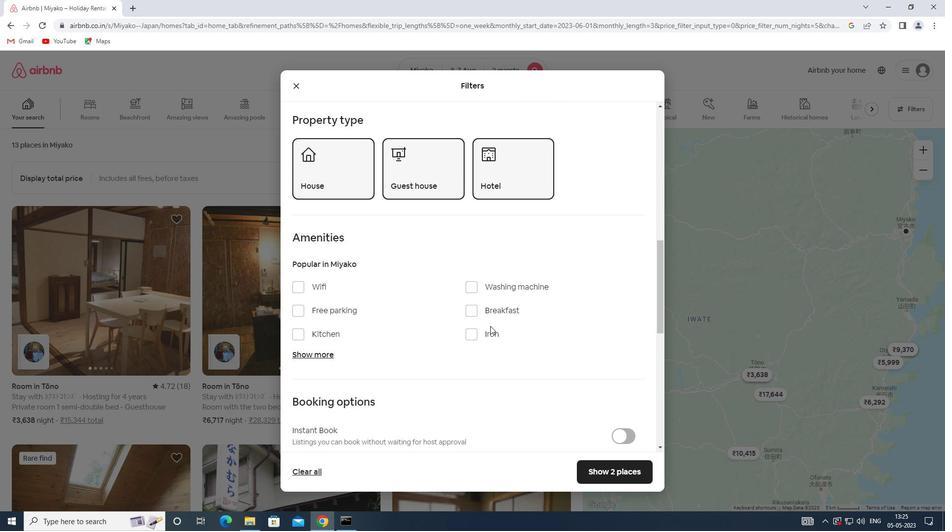 
Action: Mouse scrolled (490, 325) with delta (0, 0)
Screenshot: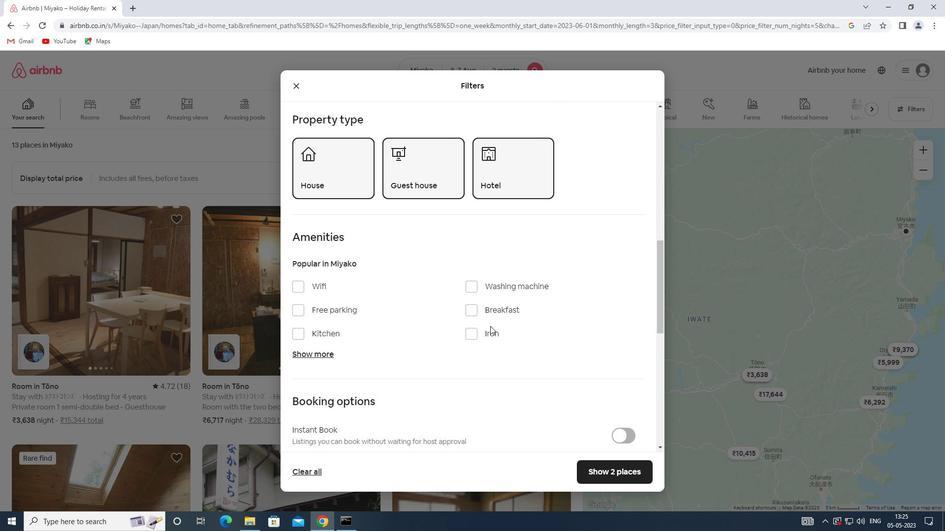
Action: Mouse moved to (618, 373)
Screenshot: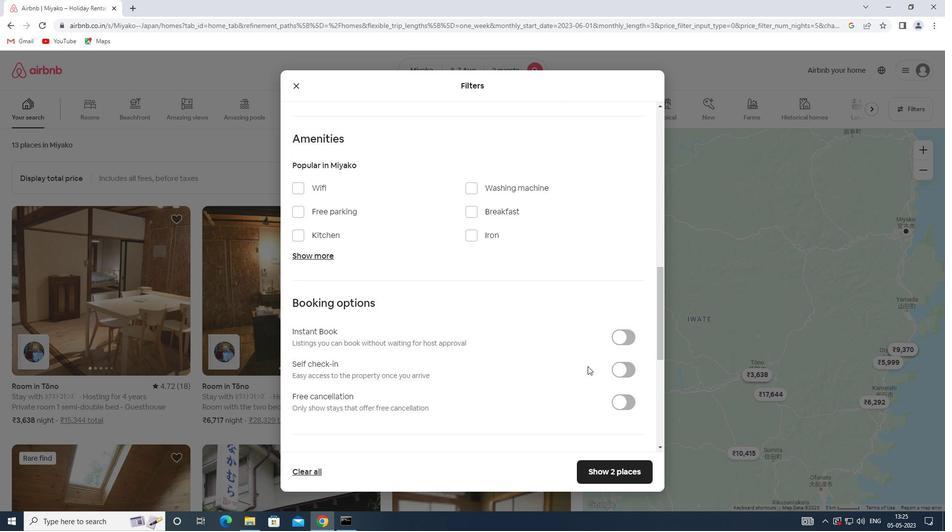 
Action: Mouse pressed left at (618, 373)
Screenshot: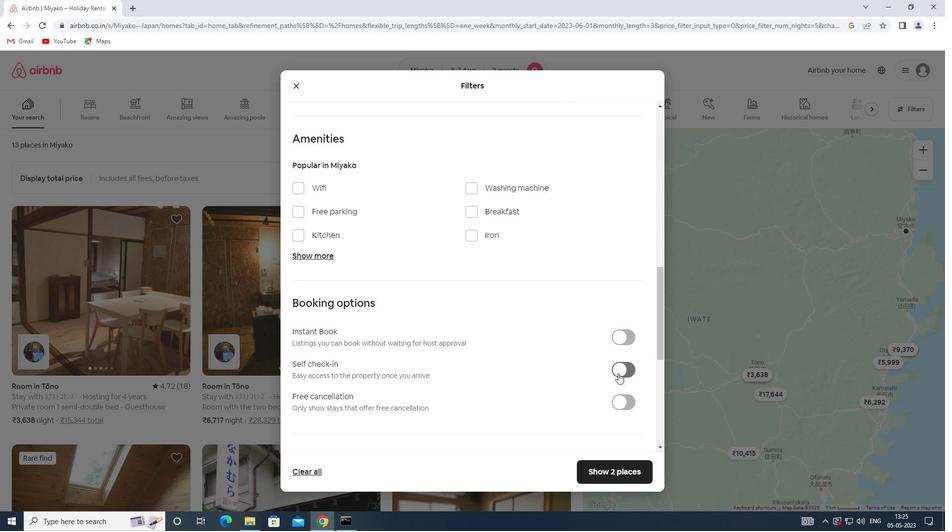 
Action: Mouse moved to (420, 369)
Screenshot: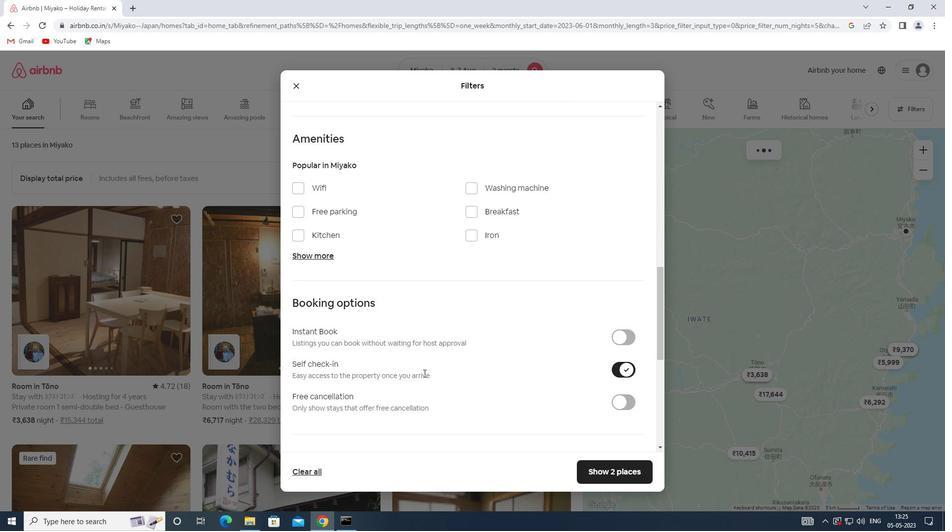 
Action: Mouse scrolled (420, 369) with delta (0, 0)
Screenshot: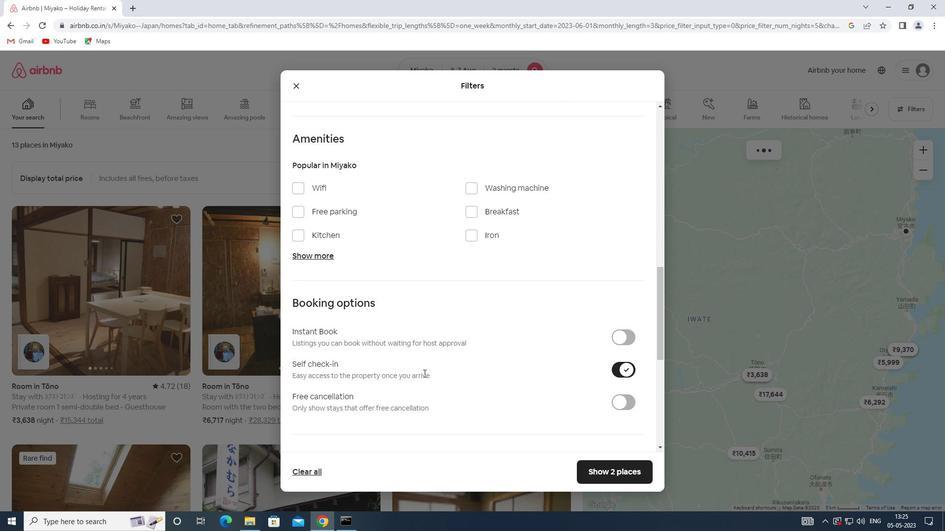 
Action: Mouse scrolled (420, 369) with delta (0, 0)
Screenshot: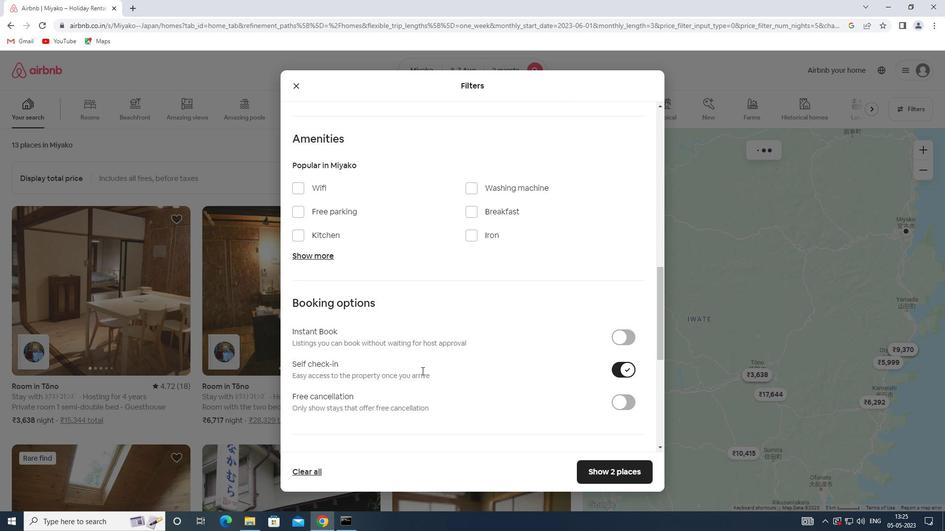 
Action: Mouse scrolled (420, 369) with delta (0, 0)
Screenshot: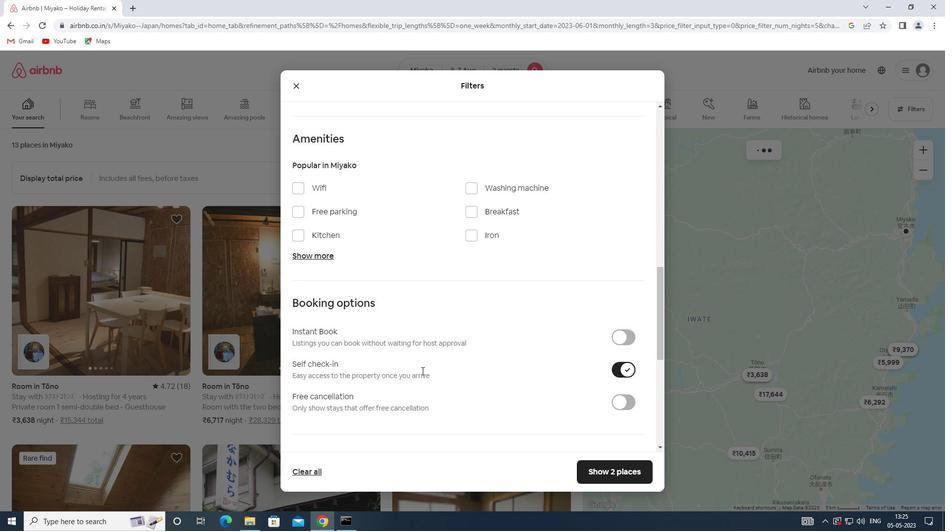 
Action: Mouse moved to (417, 365)
Screenshot: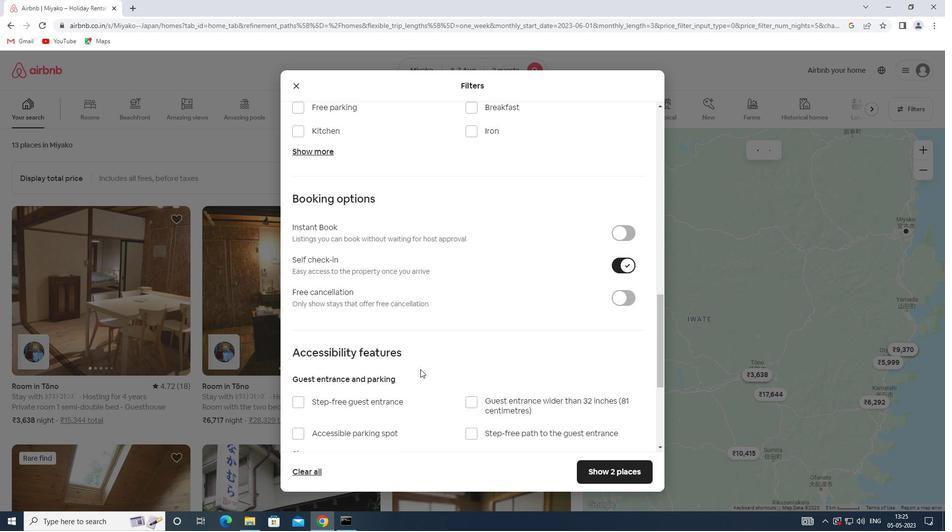 
Action: Mouse scrolled (417, 365) with delta (0, 0)
Screenshot: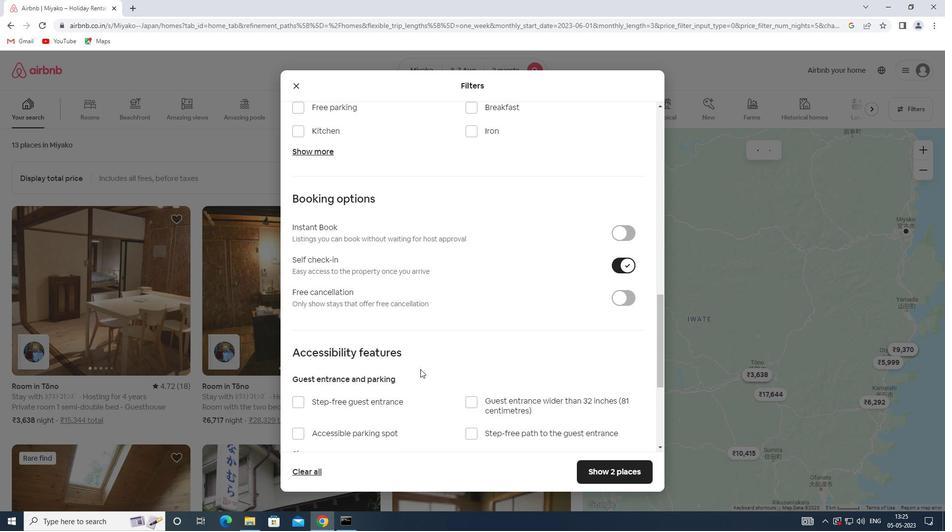 
Action: Mouse scrolled (417, 365) with delta (0, 0)
Screenshot: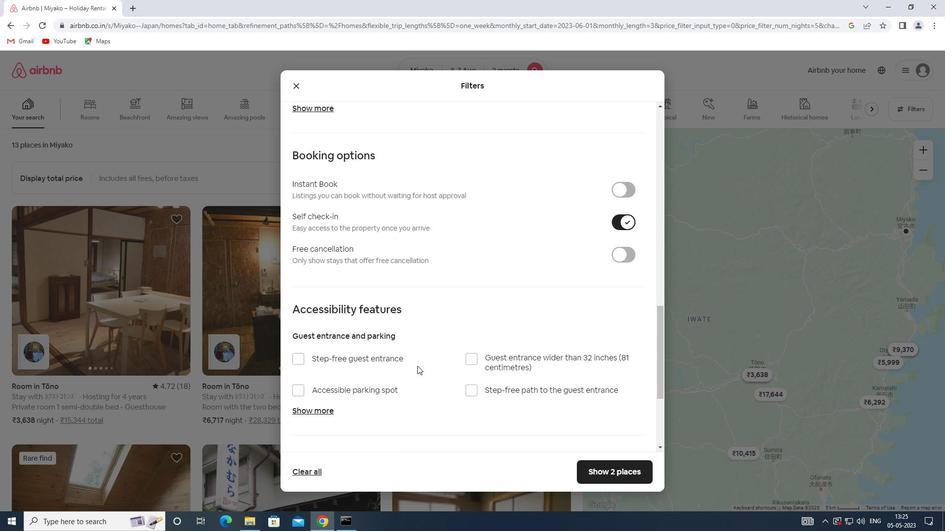 
Action: Mouse scrolled (417, 365) with delta (0, 0)
Screenshot: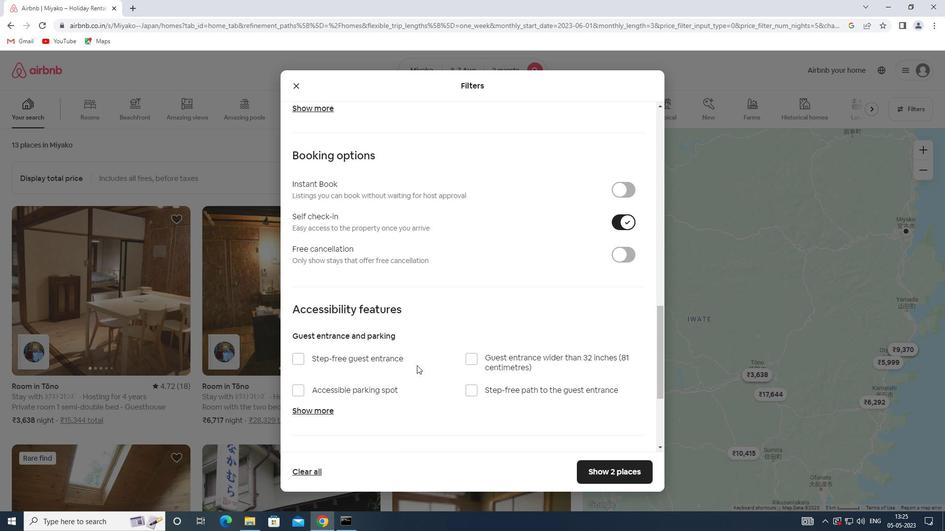
Action: Mouse scrolled (417, 365) with delta (0, 0)
Screenshot: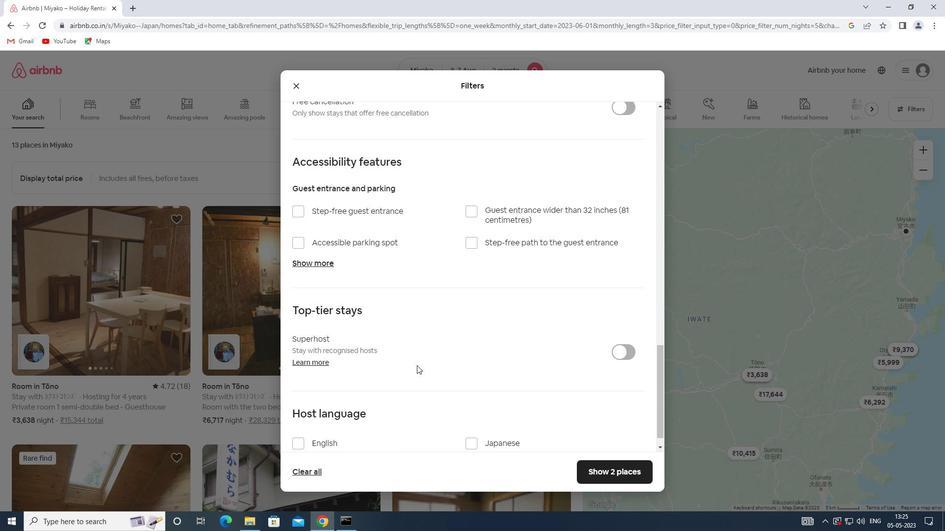 
Action: Mouse scrolled (417, 365) with delta (0, 0)
Screenshot: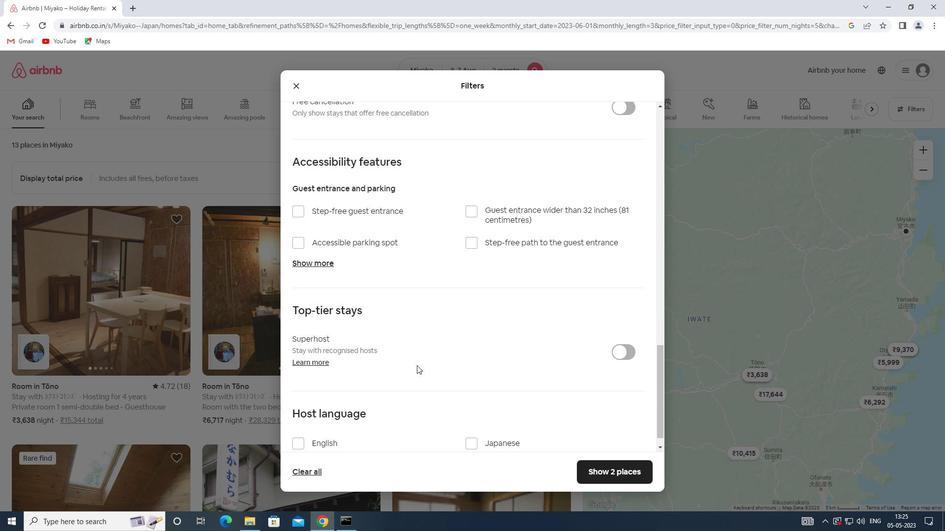 
Action: Mouse scrolled (417, 365) with delta (0, 0)
Screenshot: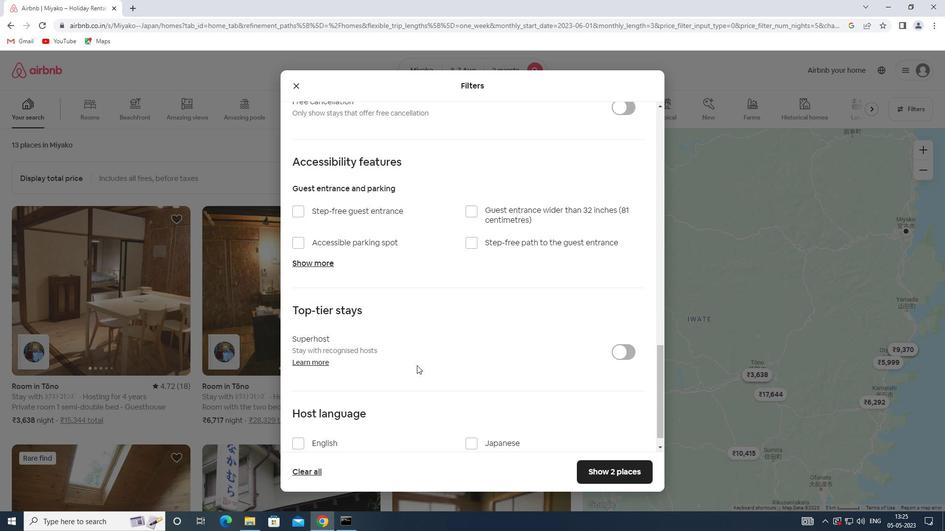 
Action: Mouse moved to (302, 424)
Screenshot: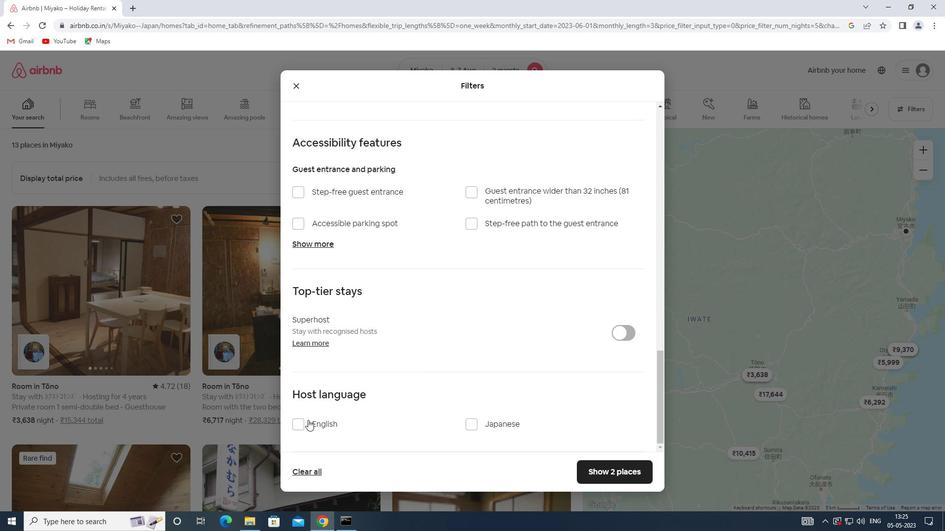 
Action: Mouse pressed left at (302, 424)
Screenshot: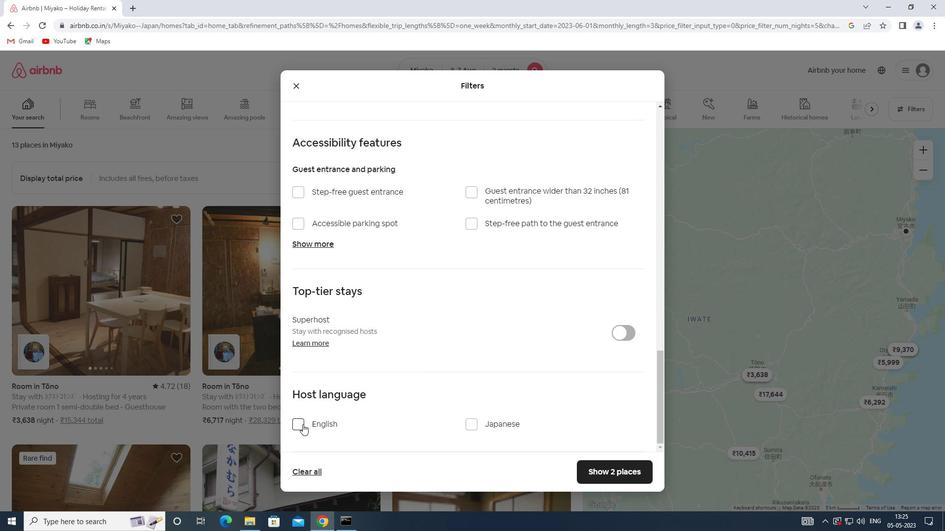 
Action: Mouse moved to (601, 475)
Screenshot: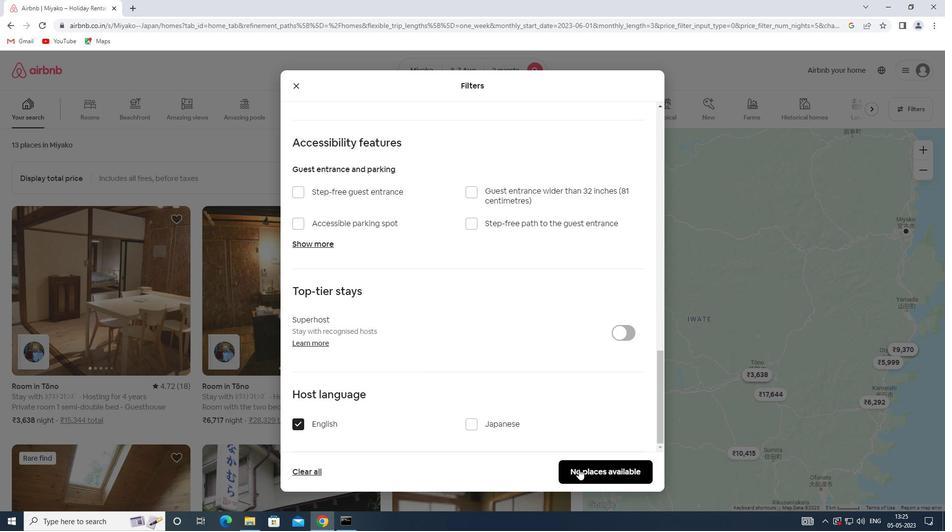 
Action: Mouse pressed left at (601, 475)
Screenshot: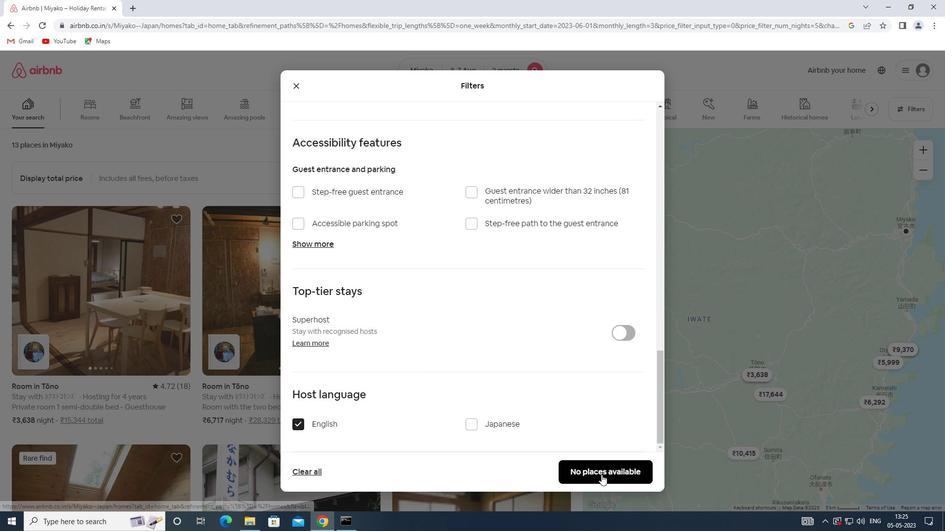 
